 Task: Search one way flight ticket for 4 adults, 2 children, 2 infants in seat and 1 infant on lap in premium economy from Corpus Christi: Corpus Christi International Airport to Springfield: Abraham Lincoln Capital Airport on 5-2-2023. Choice of flights is Alaska. Number of bags: 1 carry on bag. Price is upto 25000. Outbound departure time preference is 11:30.
Action: Mouse moved to (303, 126)
Screenshot: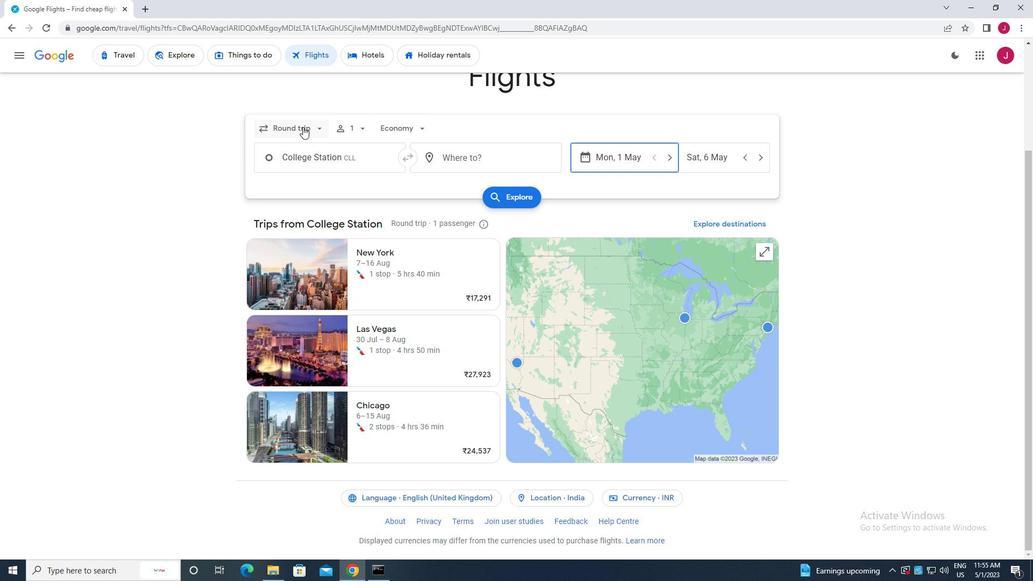 
Action: Mouse pressed left at (303, 126)
Screenshot: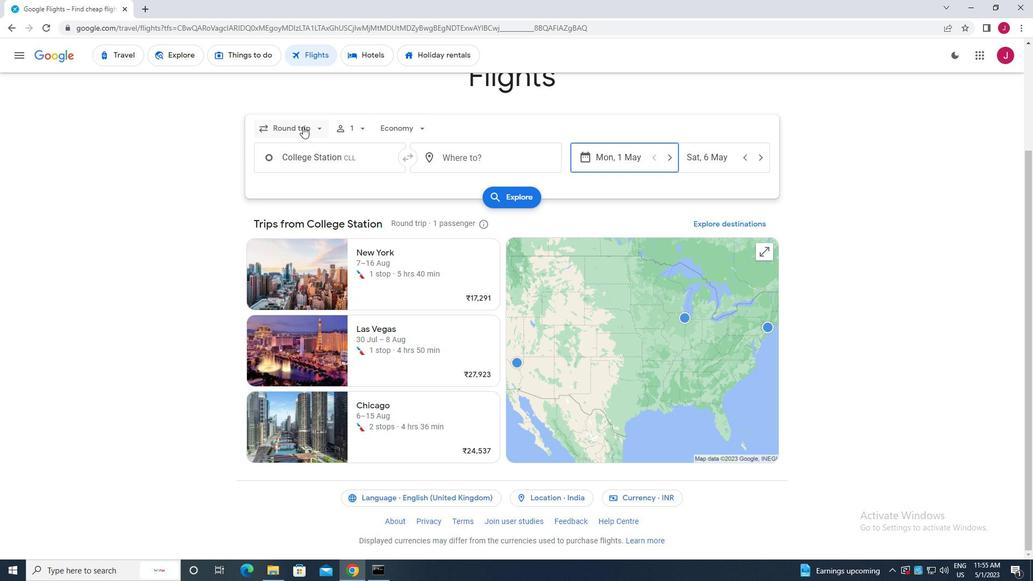 
Action: Mouse moved to (309, 183)
Screenshot: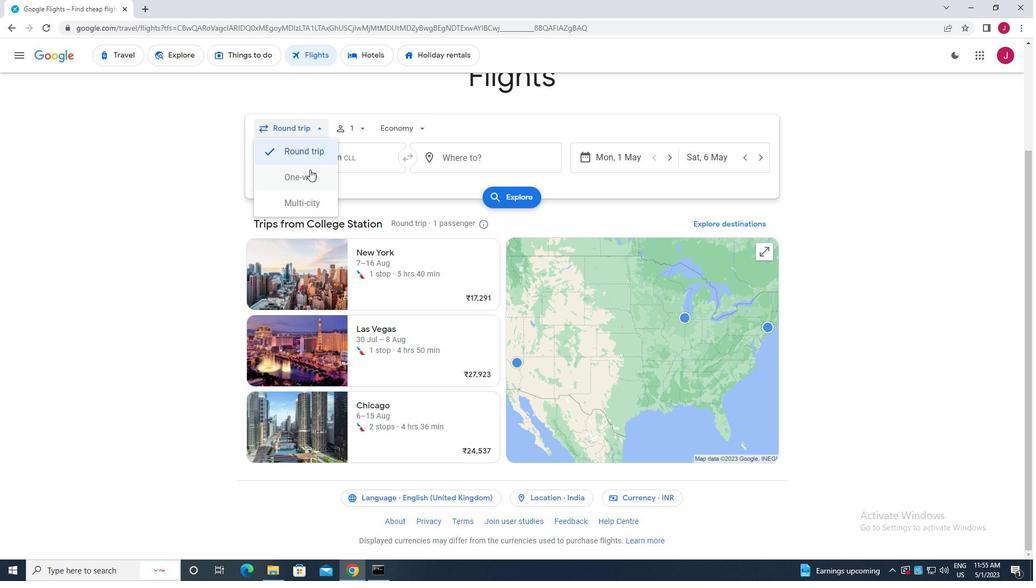 
Action: Mouse pressed left at (309, 183)
Screenshot: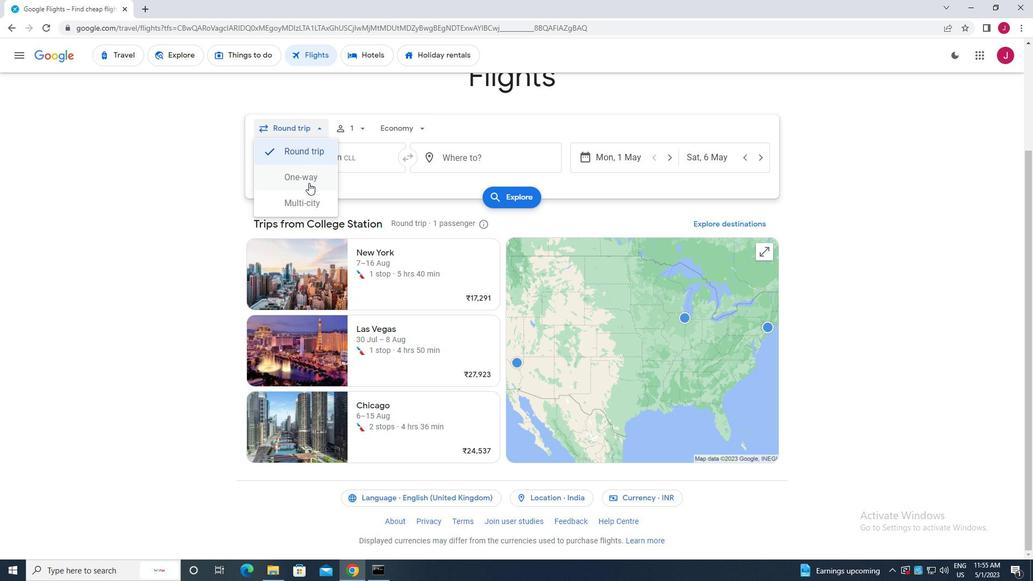 
Action: Mouse moved to (358, 129)
Screenshot: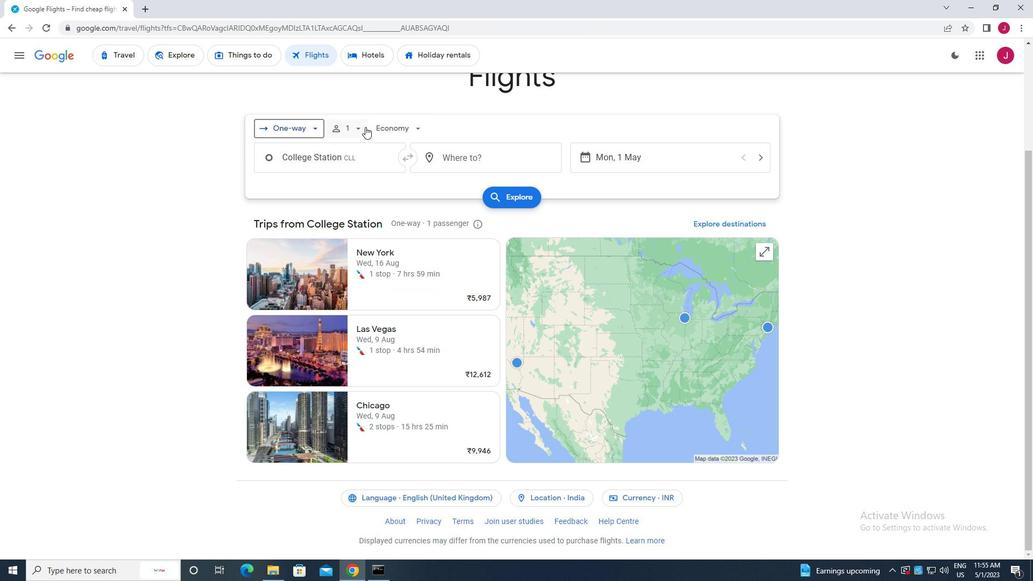 
Action: Mouse pressed left at (358, 129)
Screenshot: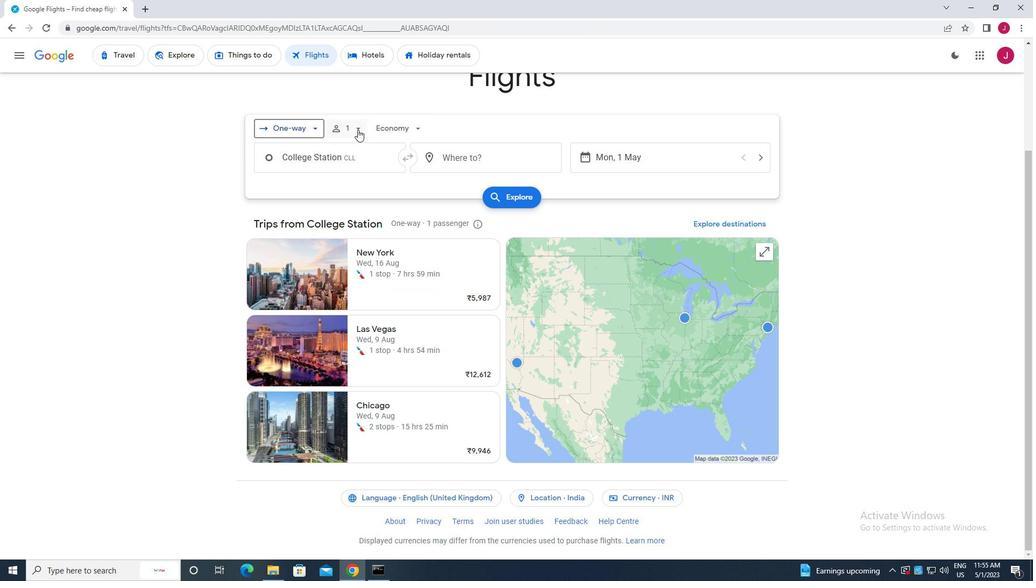 
Action: Mouse moved to (438, 156)
Screenshot: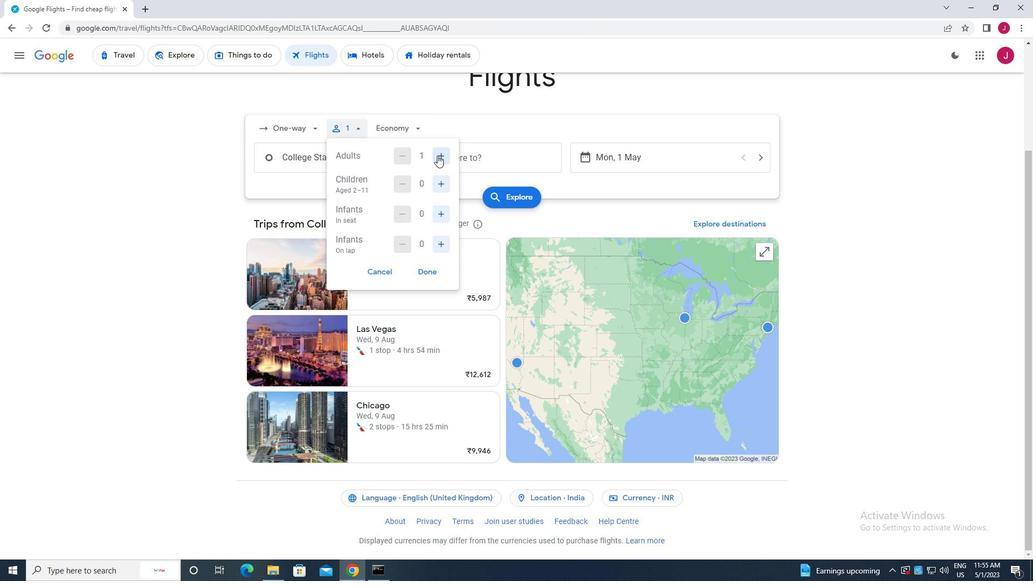
Action: Mouse pressed left at (438, 156)
Screenshot: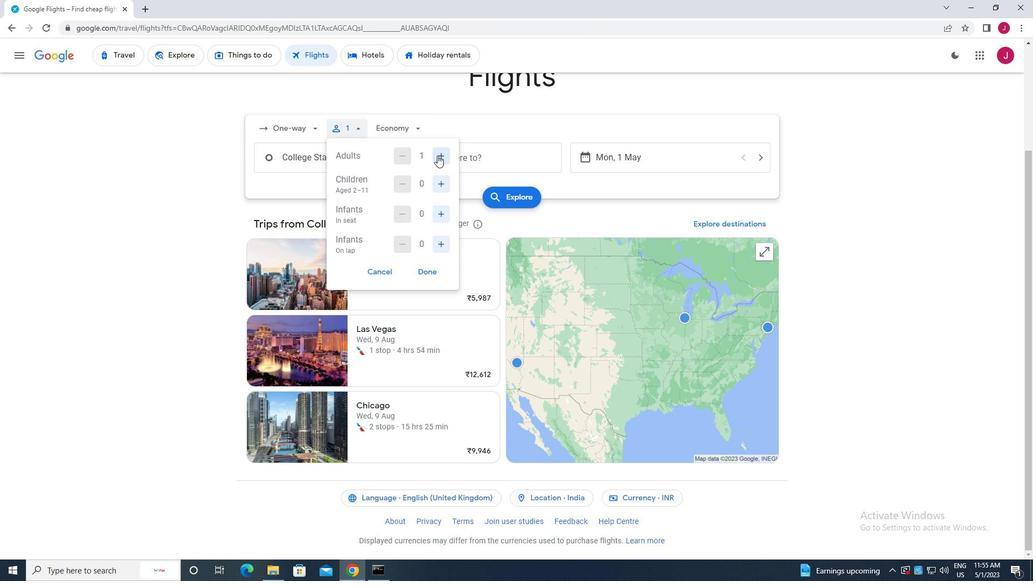 
Action: Mouse pressed left at (438, 156)
Screenshot: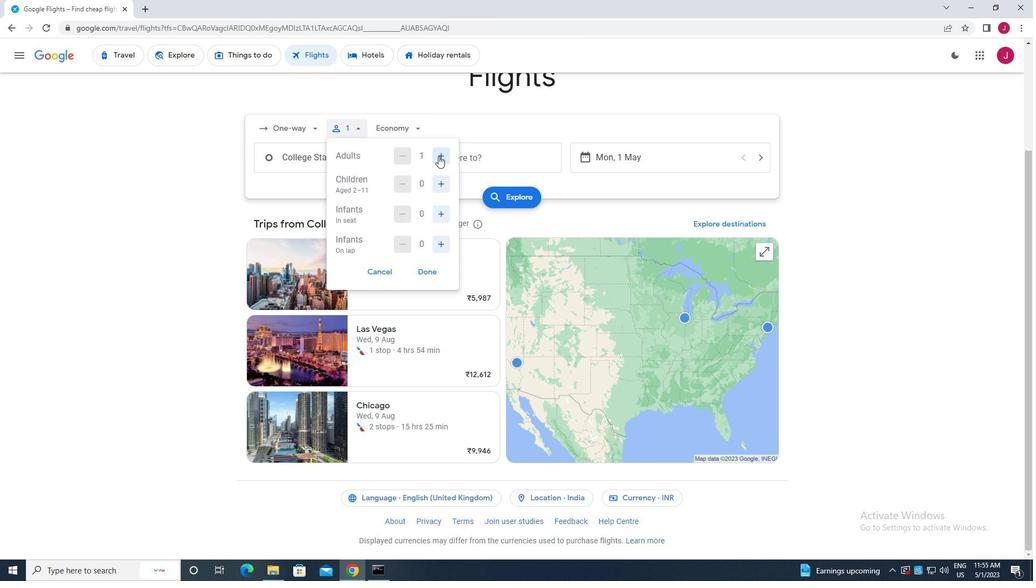 
Action: Mouse pressed left at (438, 156)
Screenshot: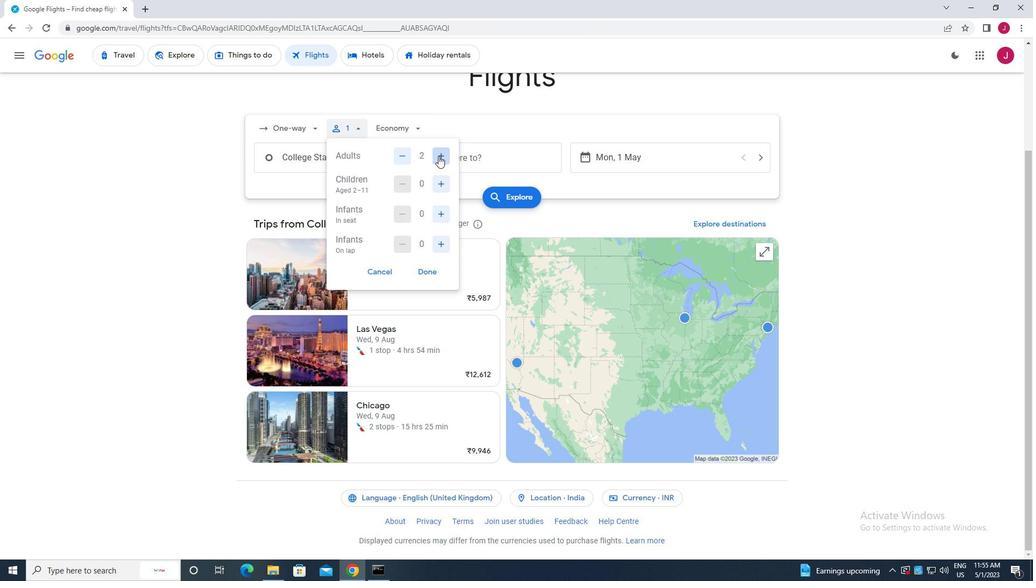 
Action: Mouse pressed left at (438, 156)
Screenshot: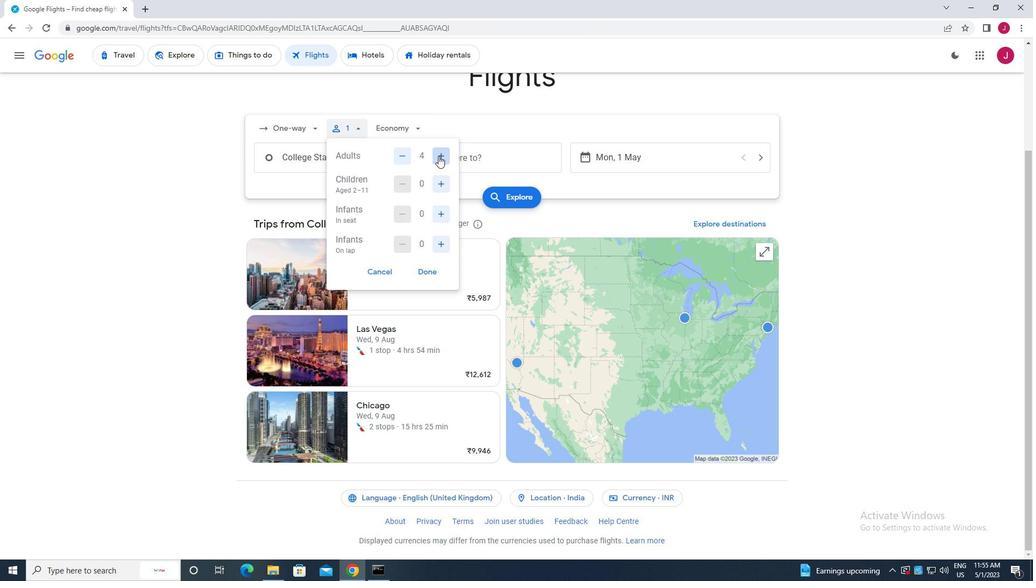 
Action: Mouse moved to (403, 155)
Screenshot: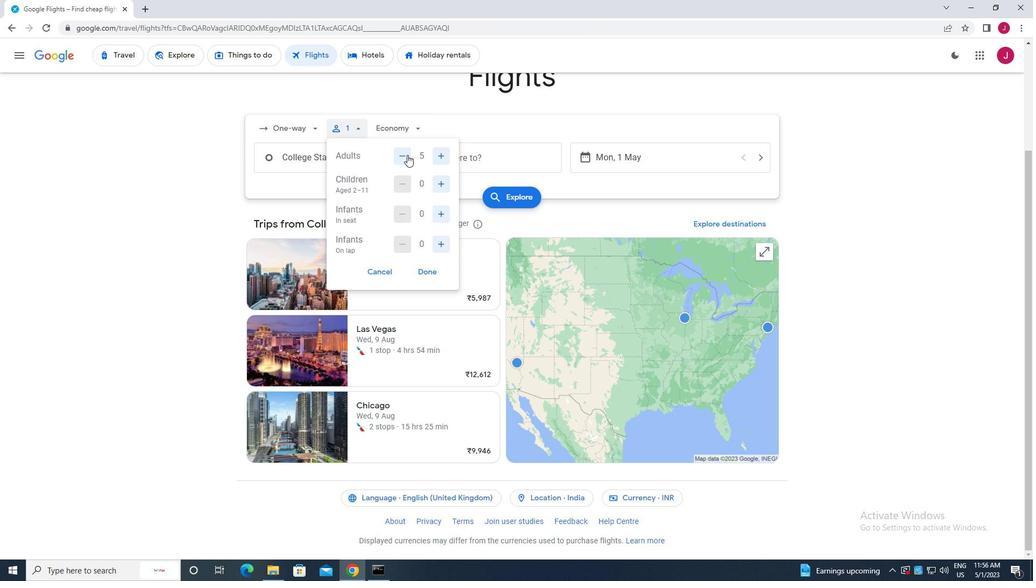 
Action: Mouse pressed left at (403, 155)
Screenshot: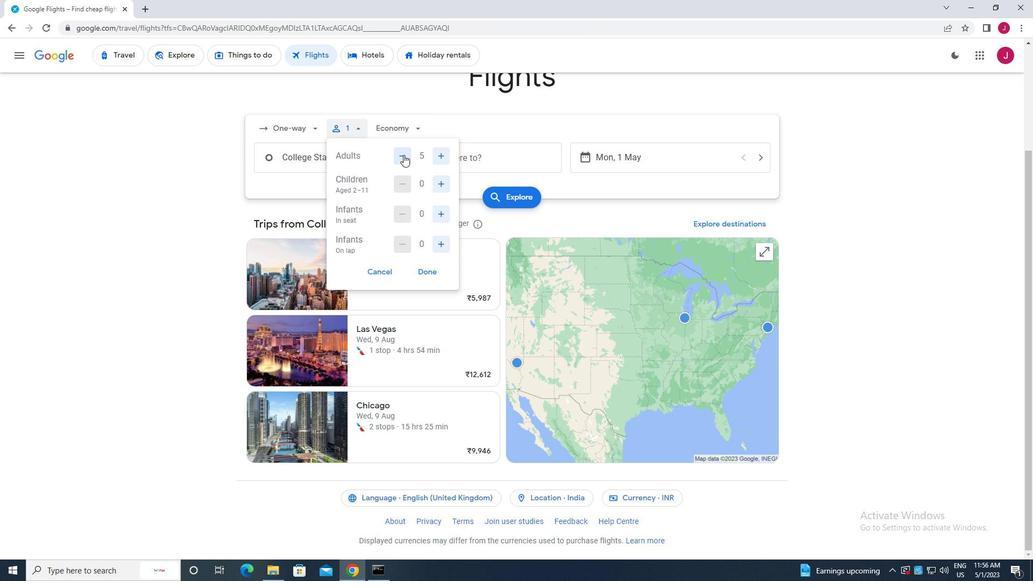 
Action: Mouse moved to (442, 186)
Screenshot: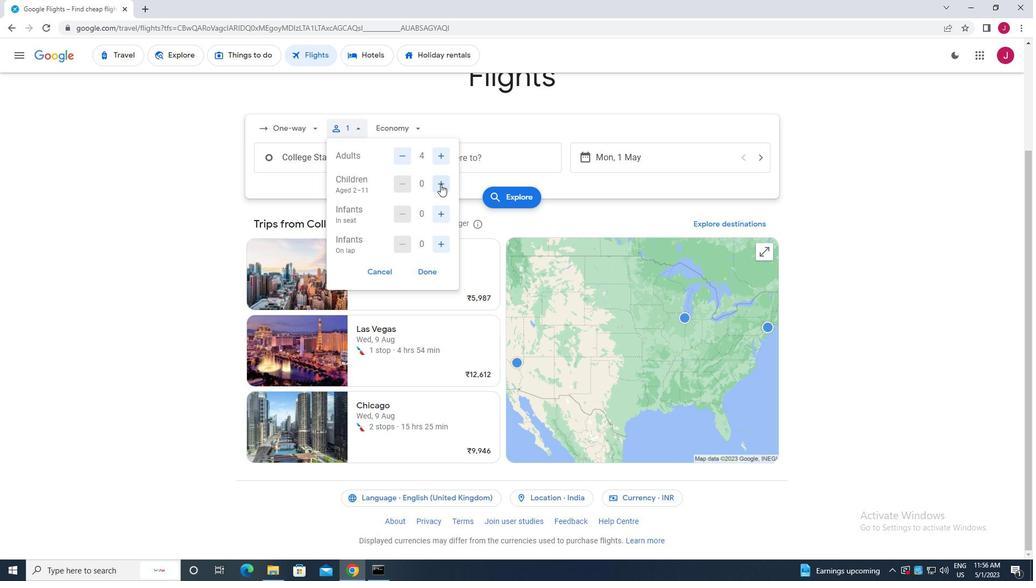 
Action: Mouse pressed left at (442, 186)
Screenshot: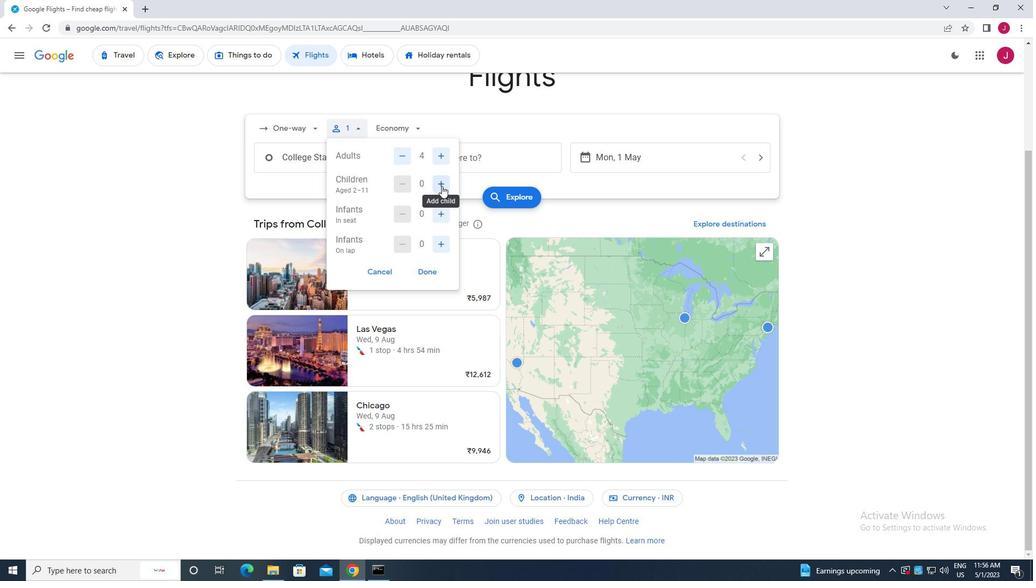 
Action: Mouse pressed left at (442, 186)
Screenshot: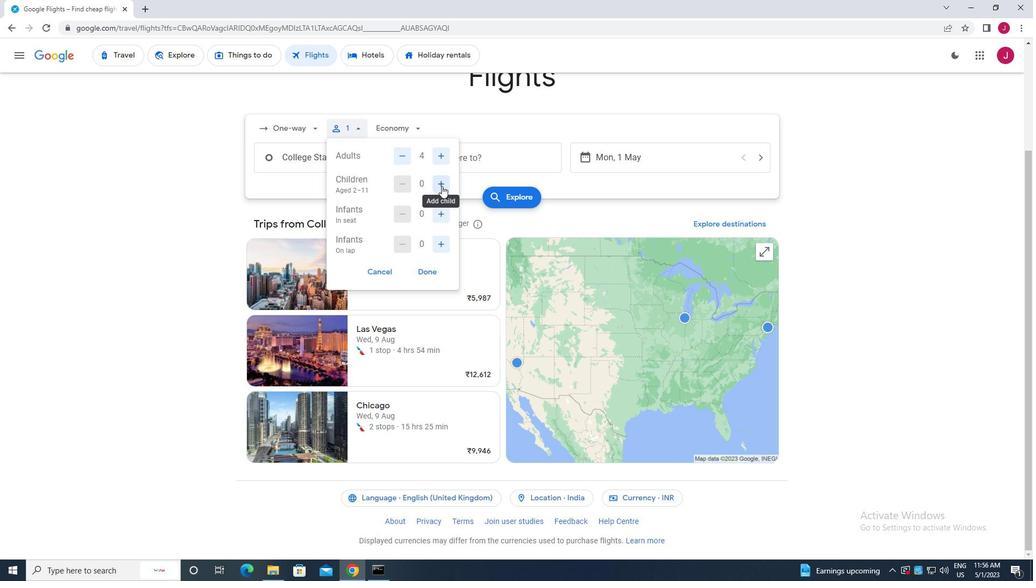 
Action: Mouse moved to (442, 213)
Screenshot: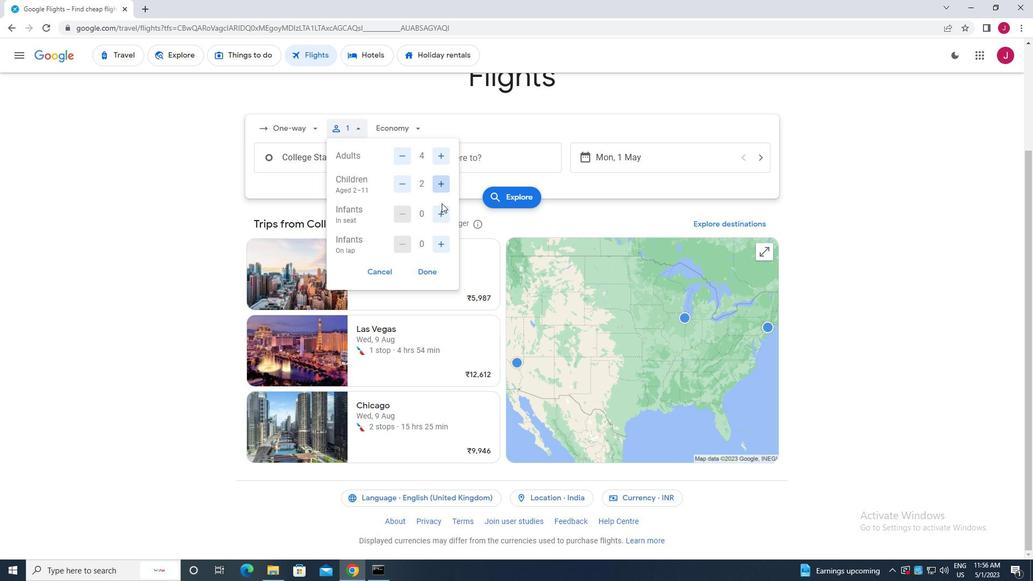
Action: Mouse pressed left at (442, 213)
Screenshot: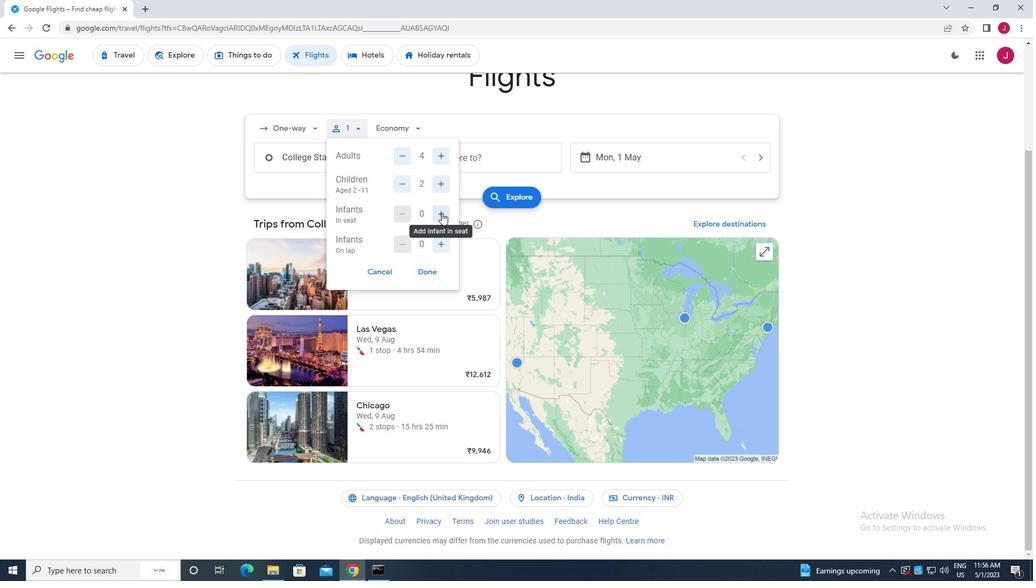 
Action: Mouse pressed left at (442, 213)
Screenshot: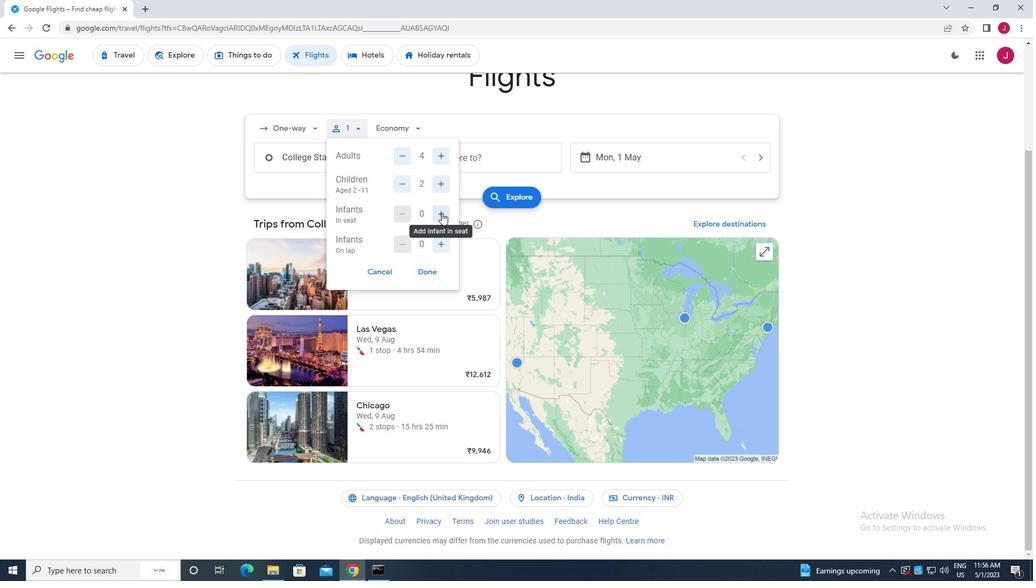
Action: Mouse moved to (440, 243)
Screenshot: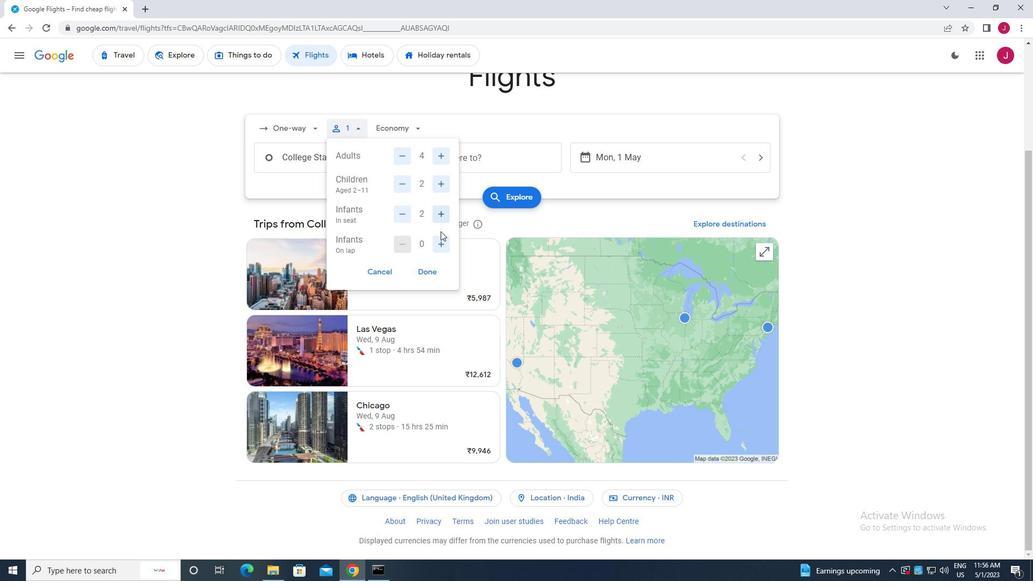 
Action: Mouse pressed left at (440, 243)
Screenshot: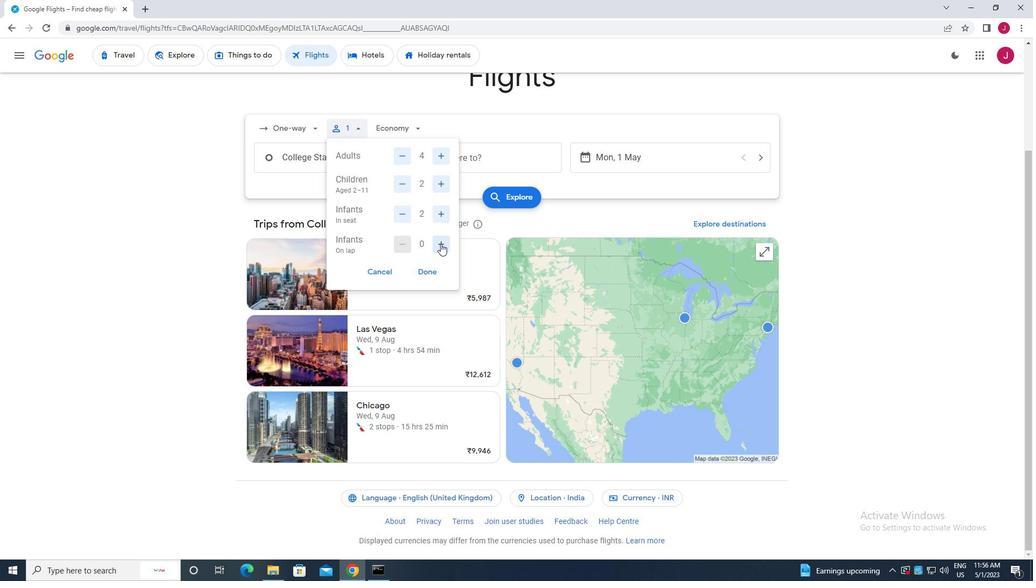 
Action: Mouse moved to (431, 273)
Screenshot: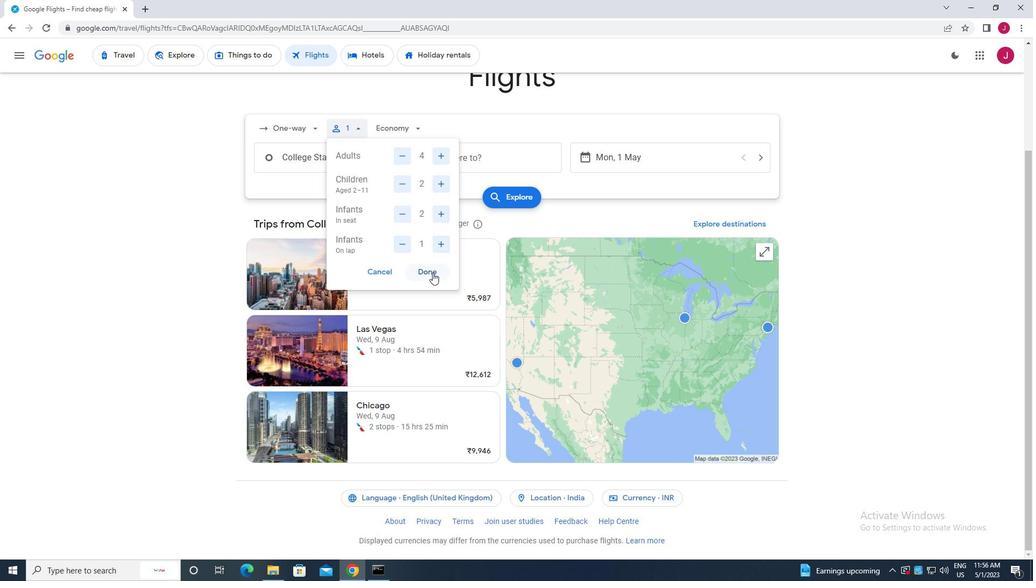 
Action: Mouse pressed left at (431, 273)
Screenshot: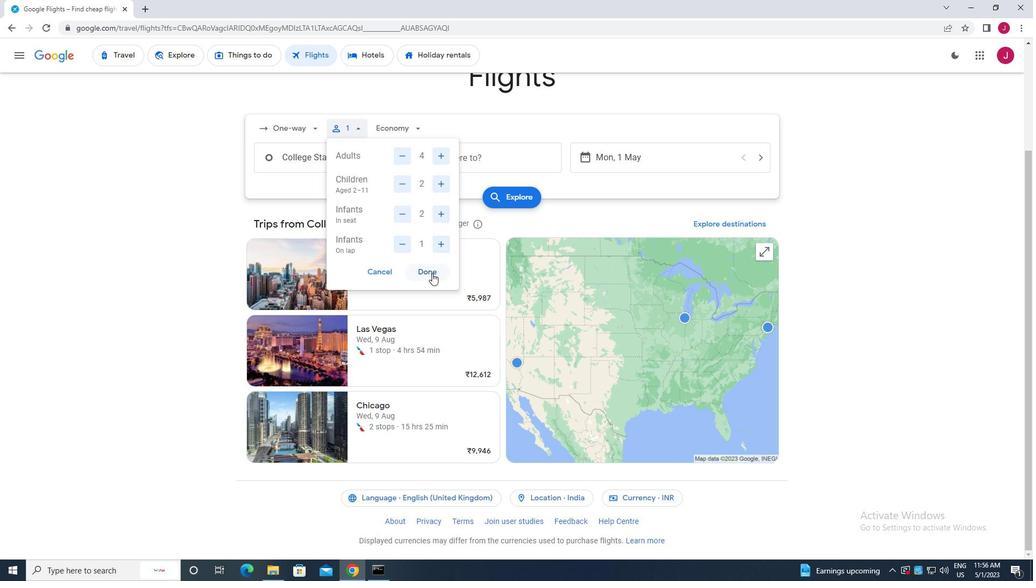 
Action: Mouse moved to (404, 134)
Screenshot: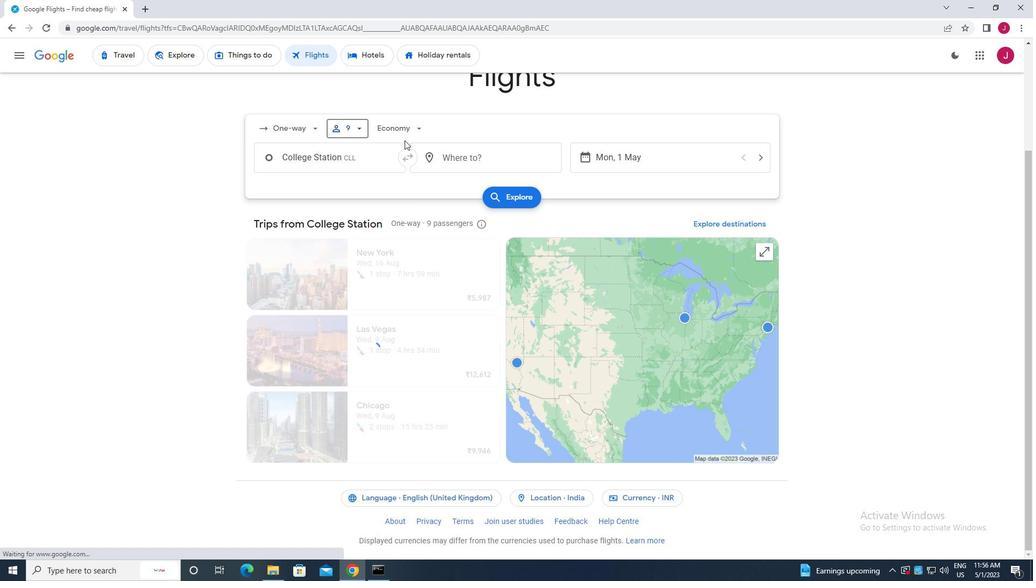 
Action: Mouse pressed left at (404, 134)
Screenshot: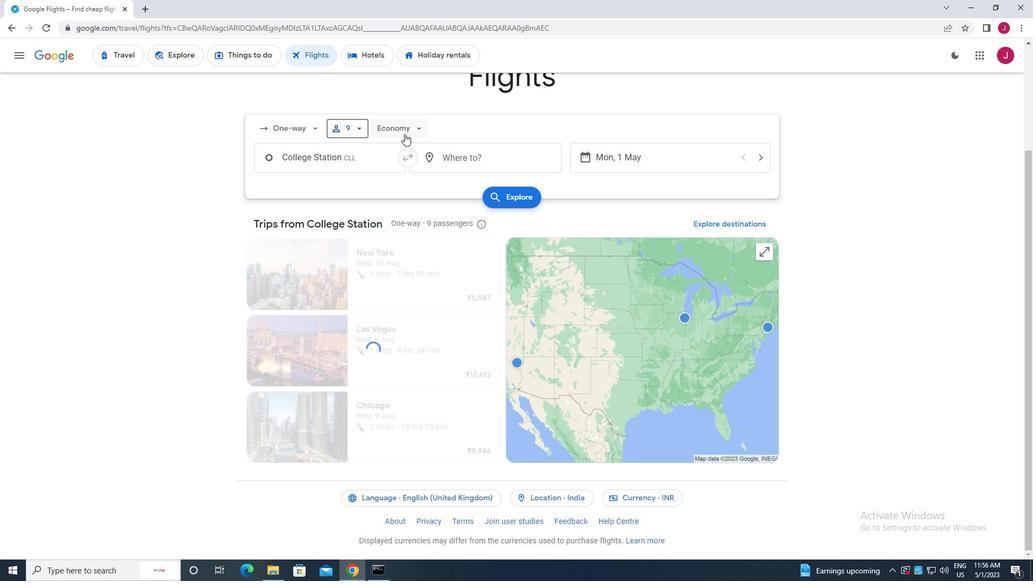 
Action: Mouse moved to (412, 176)
Screenshot: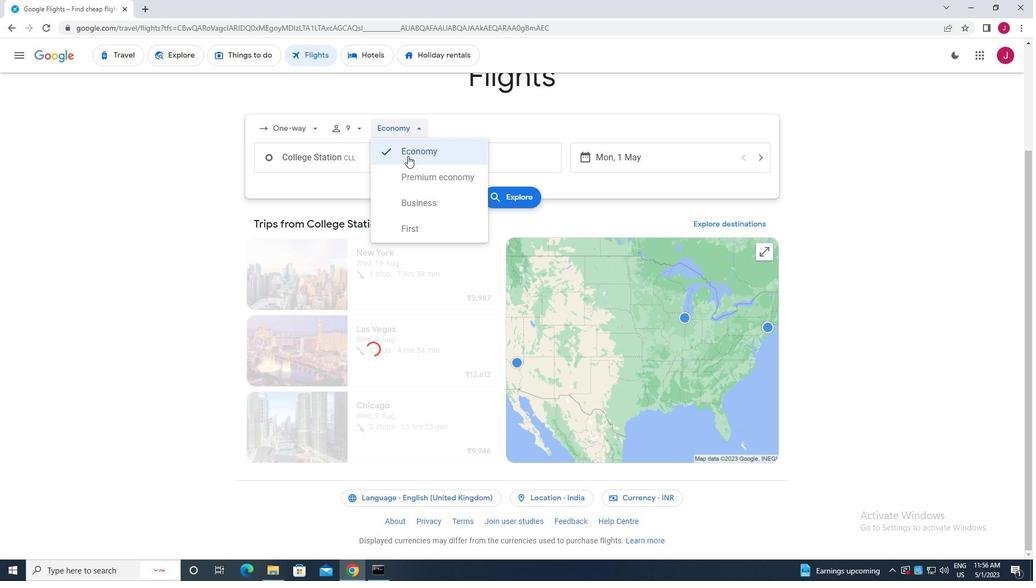 
Action: Mouse pressed left at (412, 176)
Screenshot: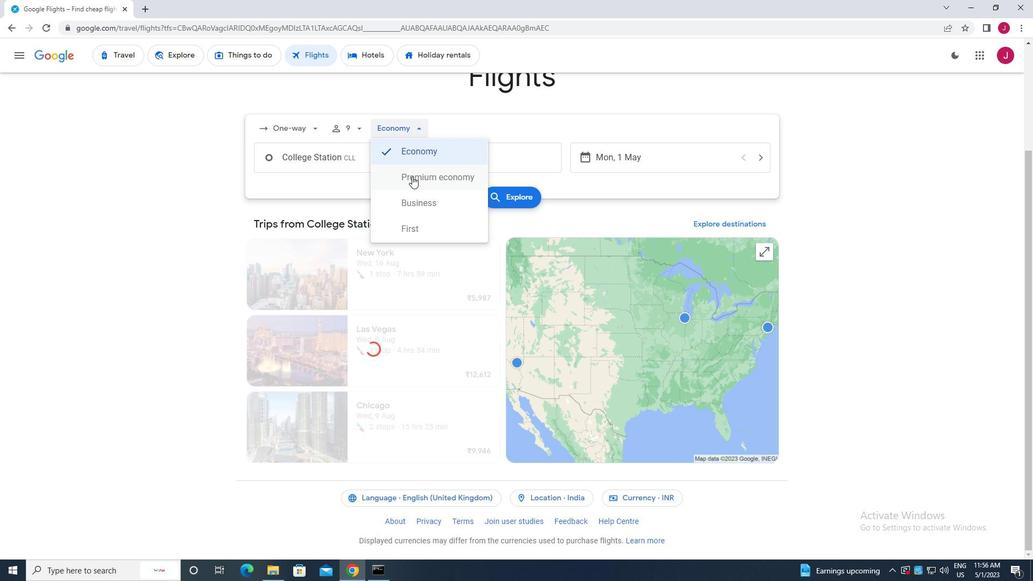 
Action: Mouse moved to (370, 165)
Screenshot: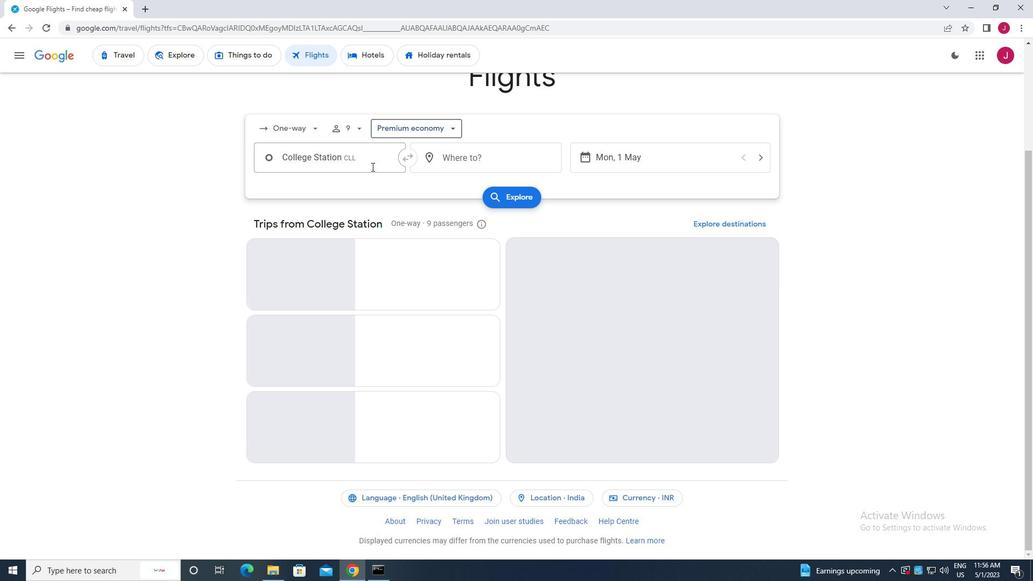
Action: Mouse pressed left at (370, 165)
Screenshot: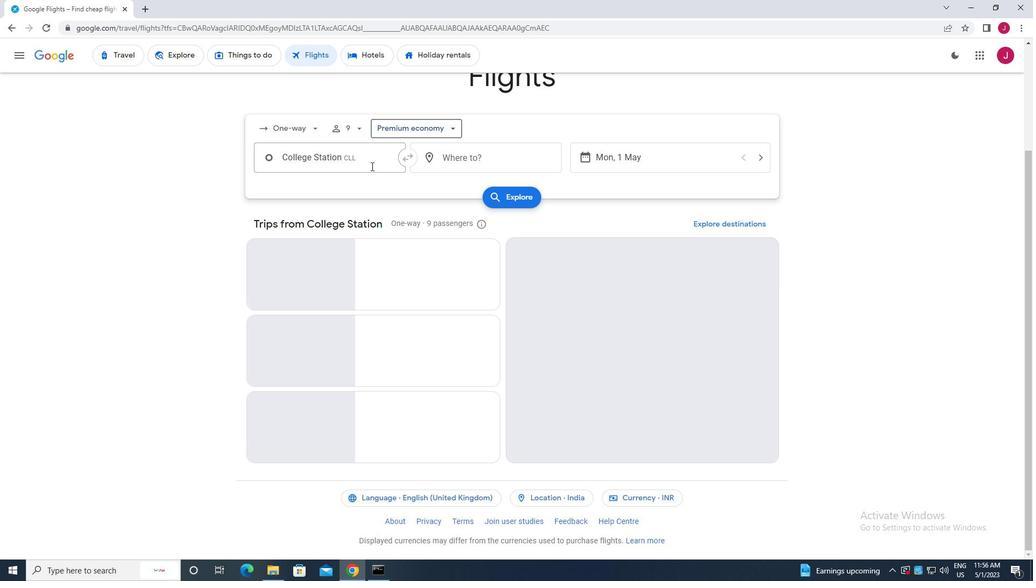 
Action: Mouse moved to (372, 165)
Screenshot: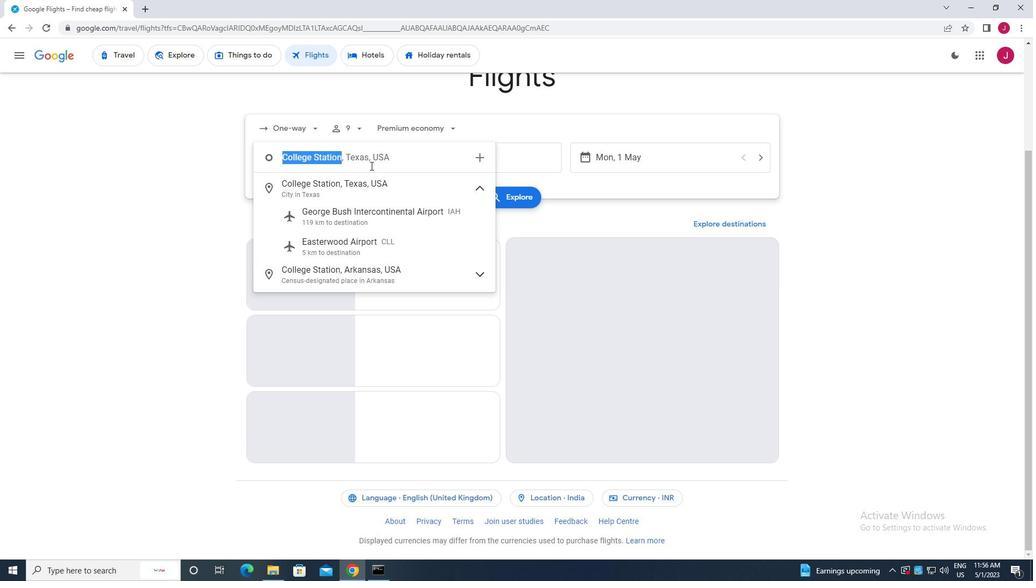 
Action: Key pressed corpus
Screenshot: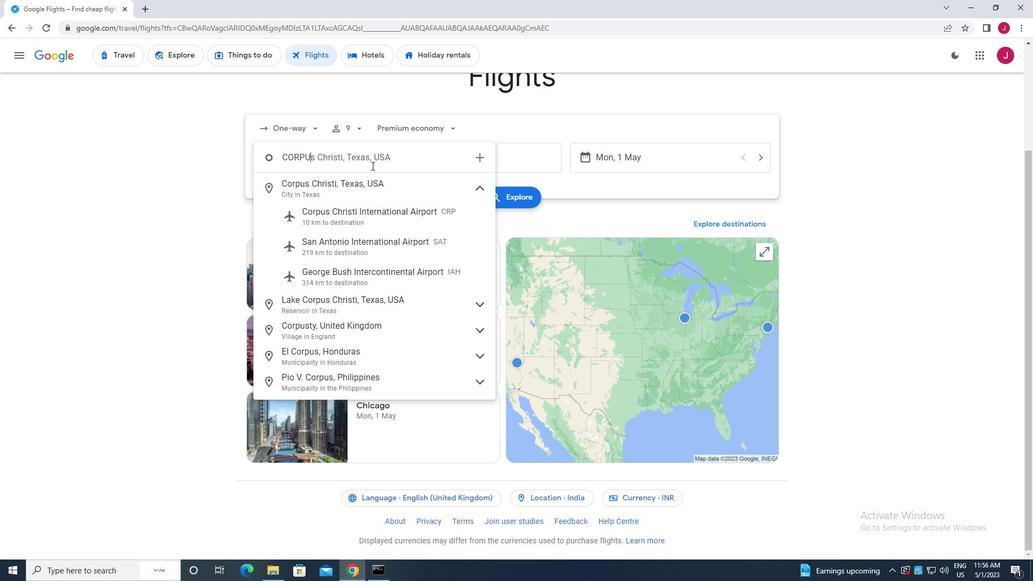 
Action: Mouse moved to (366, 213)
Screenshot: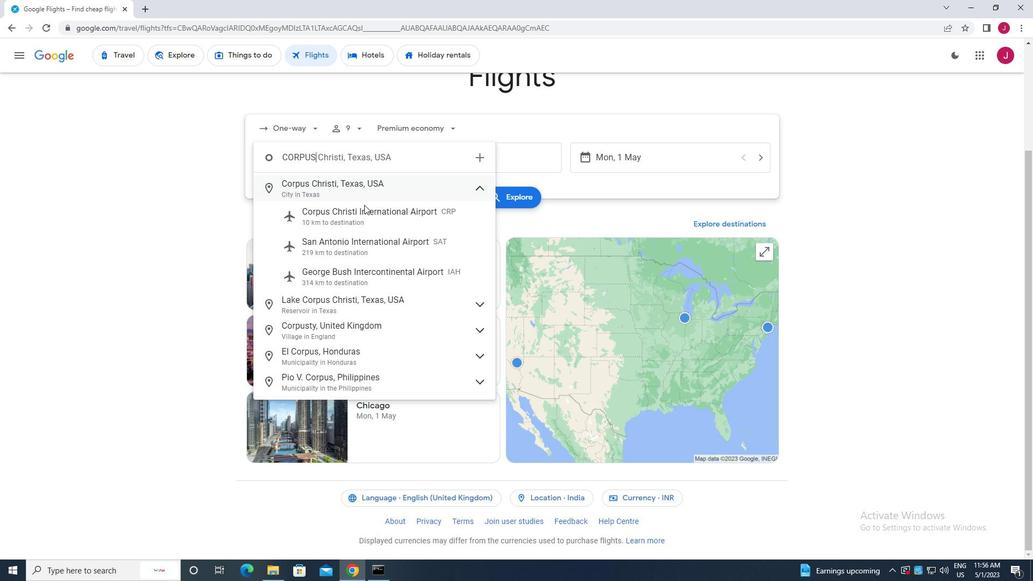 
Action: Mouse pressed left at (366, 213)
Screenshot: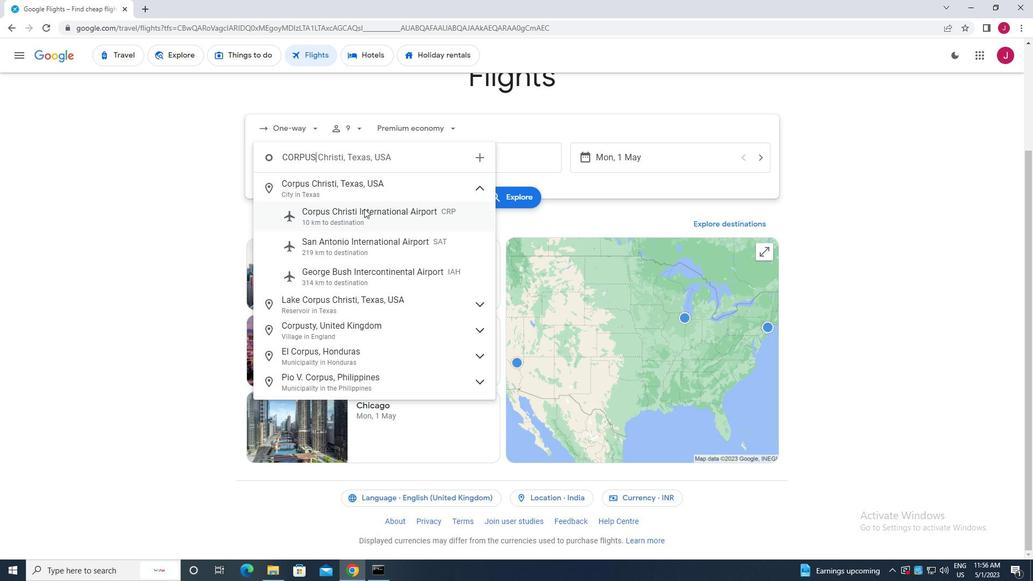 
Action: Mouse moved to (505, 158)
Screenshot: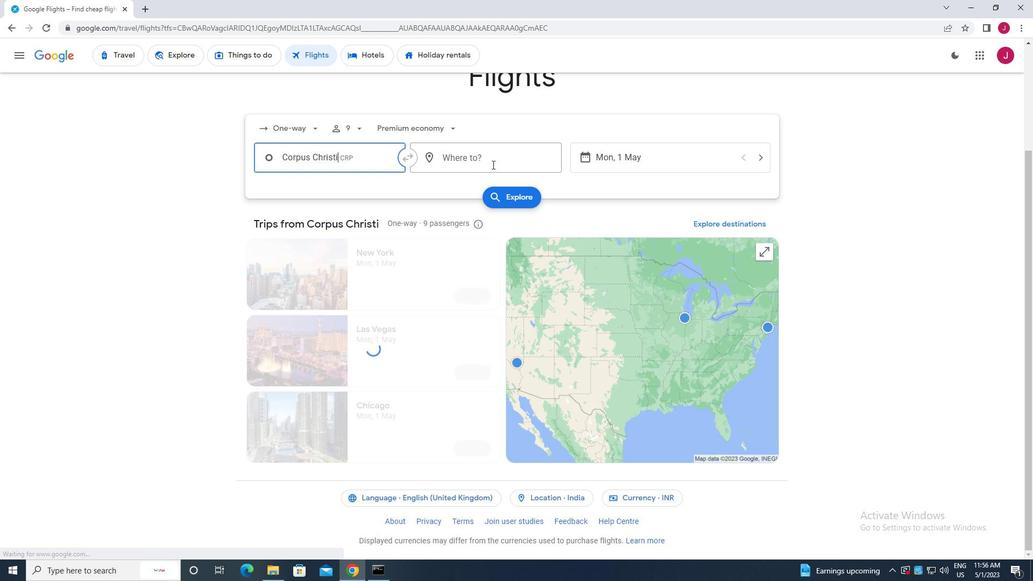 
Action: Mouse pressed left at (505, 158)
Screenshot: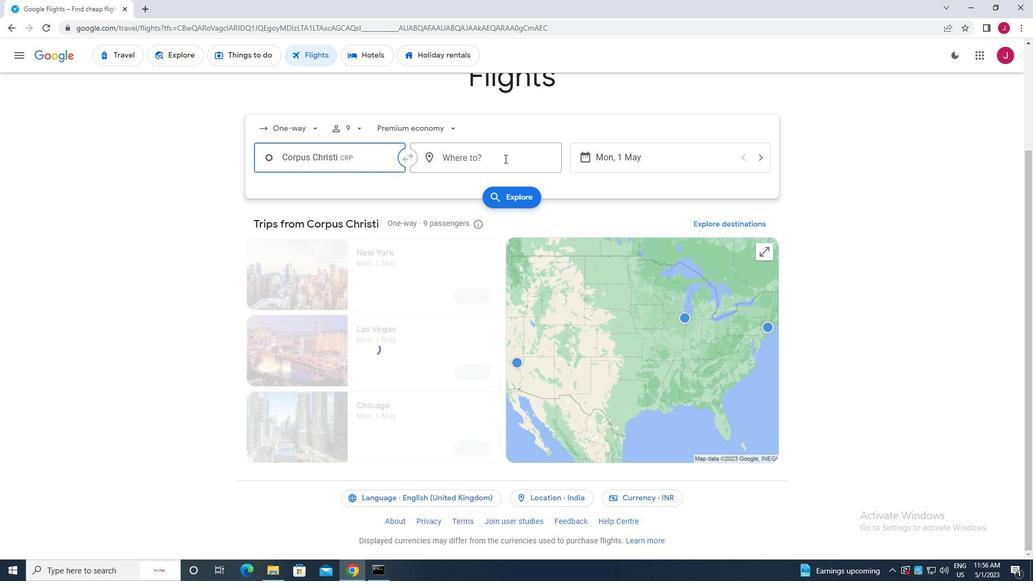 
Action: Mouse moved to (505, 158)
Screenshot: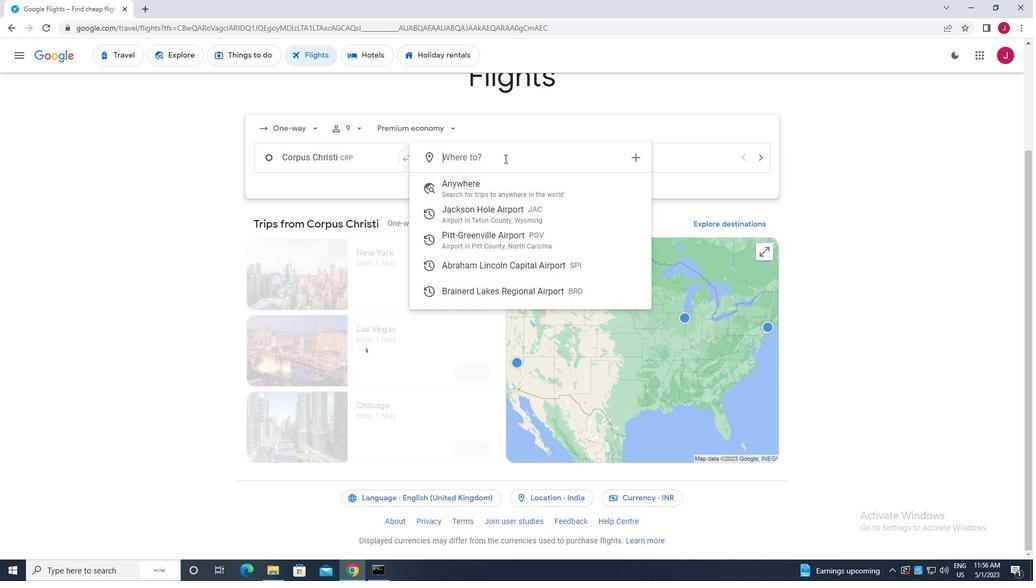 
Action: Key pressed springf
Screenshot: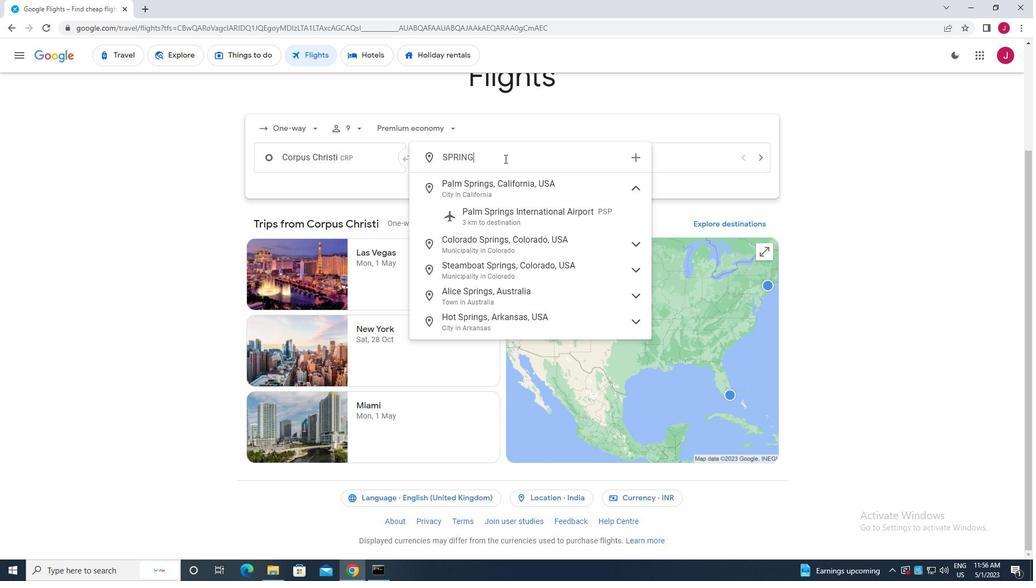 
Action: Mouse moved to (542, 244)
Screenshot: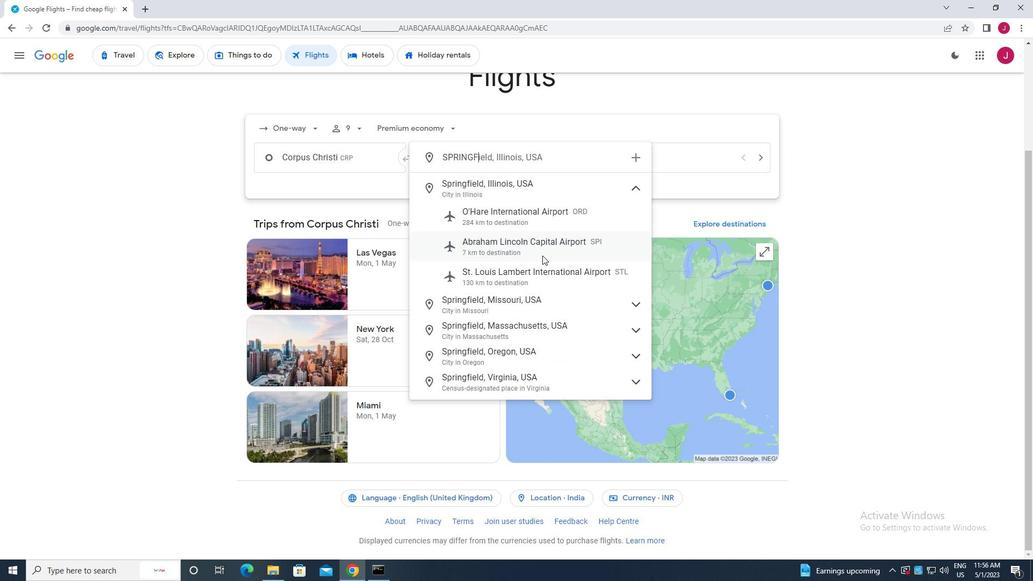 
Action: Mouse pressed left at (542, 244)
Screenshot: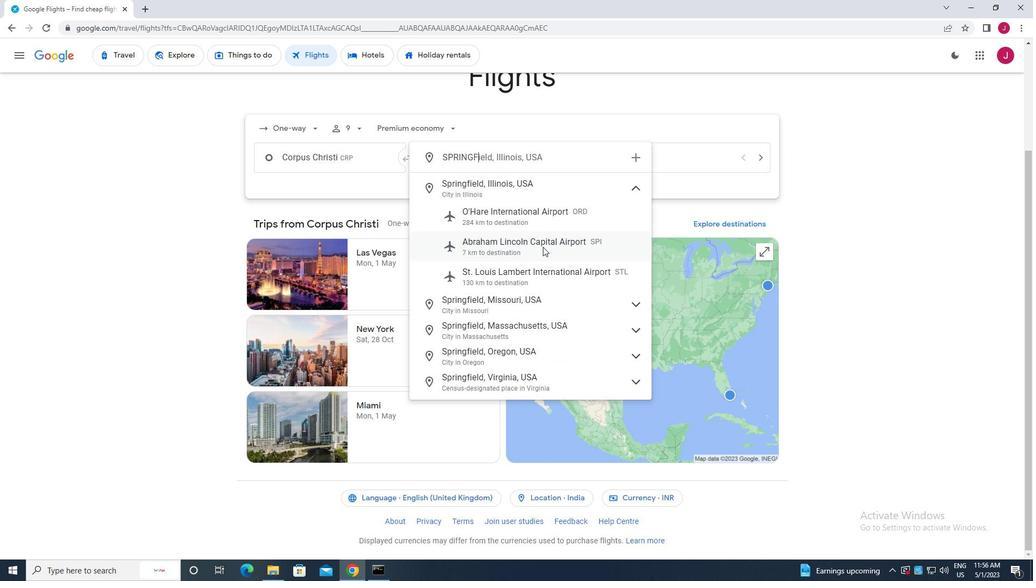 
Action: Mouse moved to (605, 158)
Screenshot: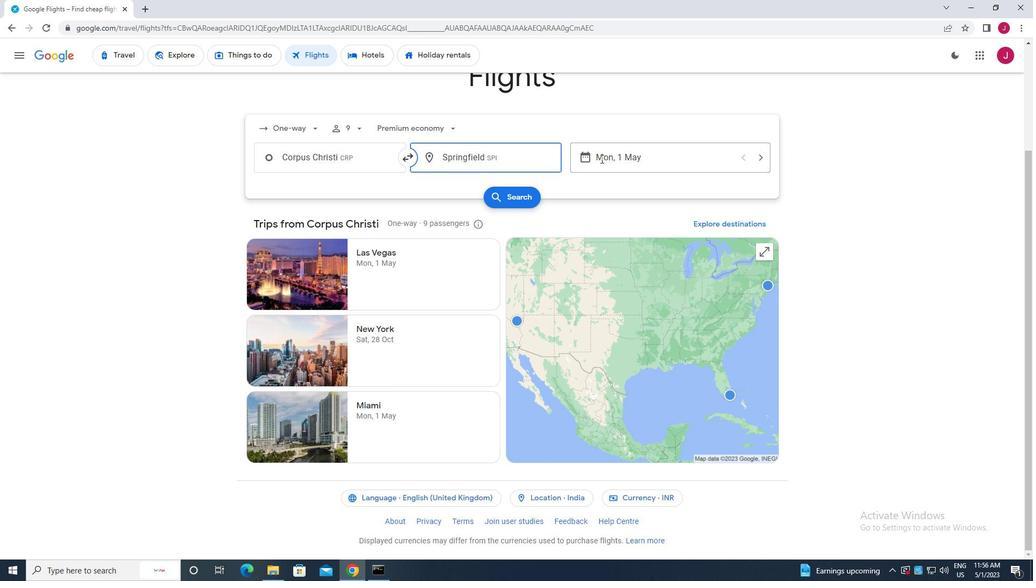 
Action: Mouse pressed left at (605, 158)
Screenshot: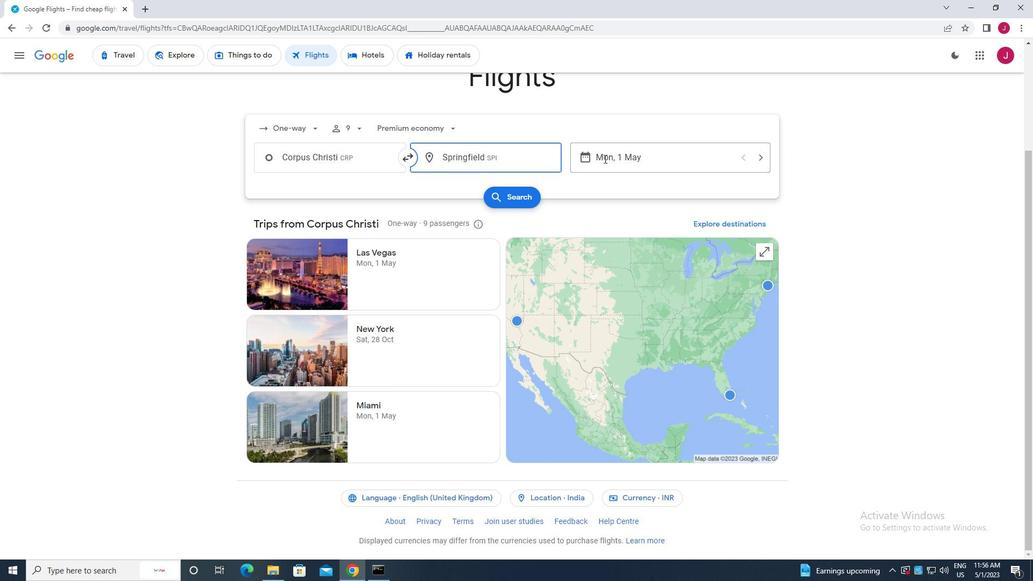 
Action: Mouse moved to (442, 246)
Screenshot: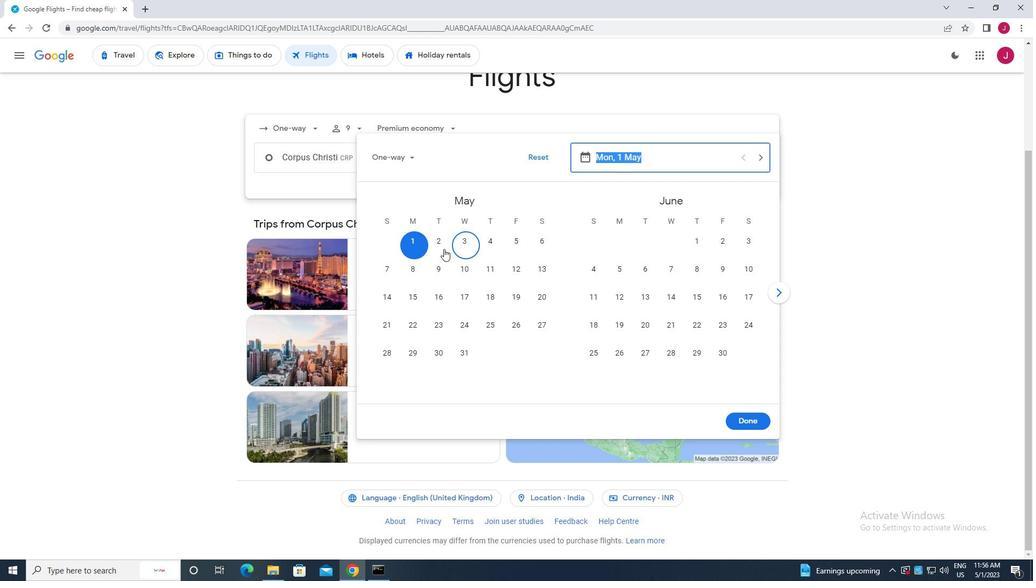 
Action: Mouse pressed left at (442, 246)
Screenshot: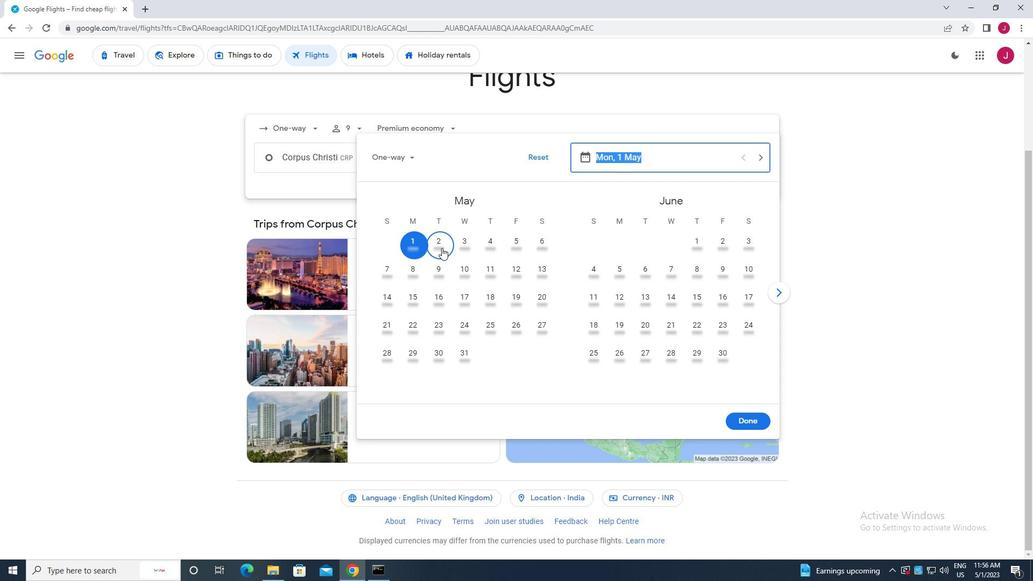 
Action: Mouse moved to (747, 421)
Screenshot: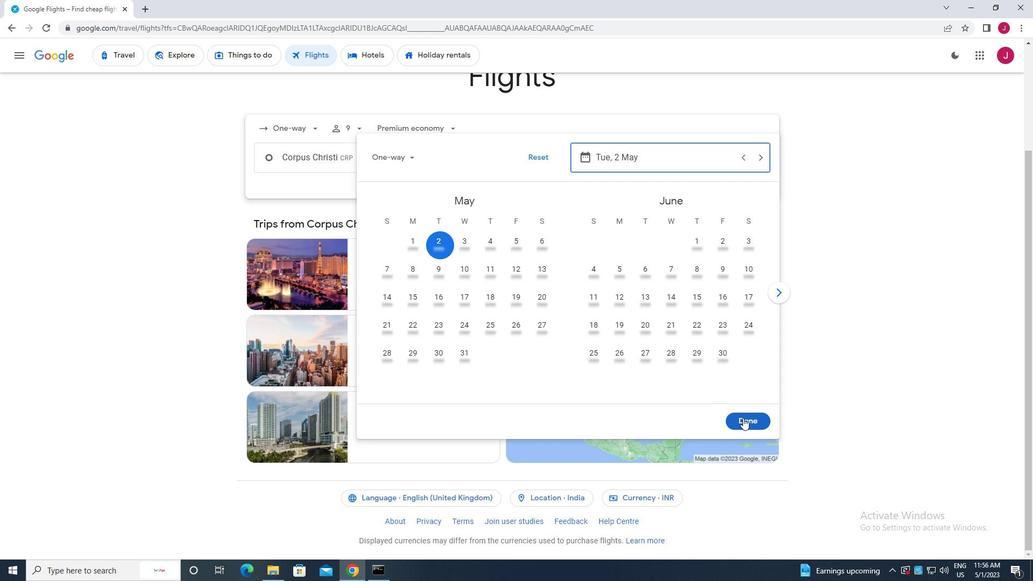 
Action: Mouse pressed left at (747, 421)
Screenshot: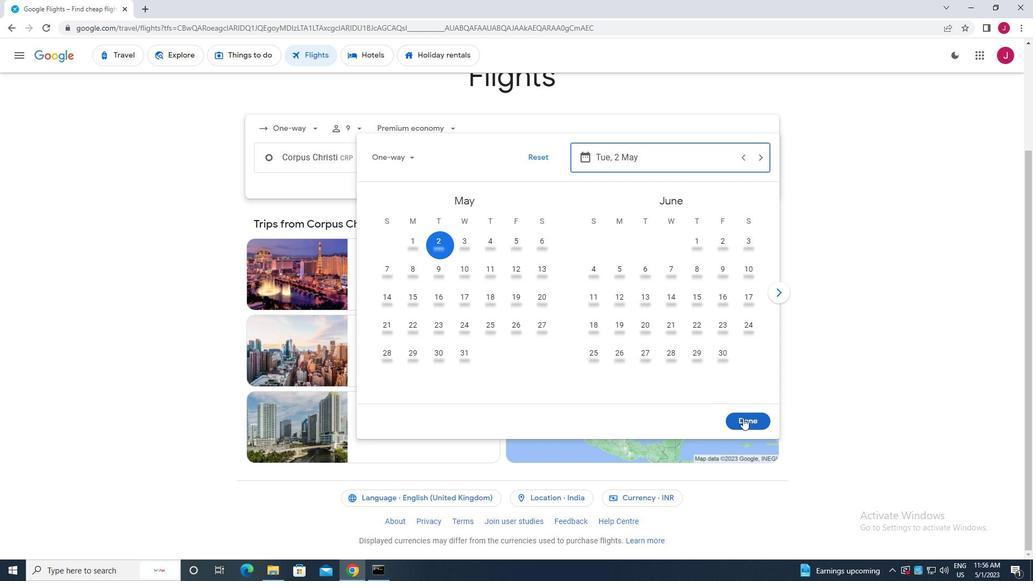 
Action: Mouse moved to (516, 199)
Screenshot: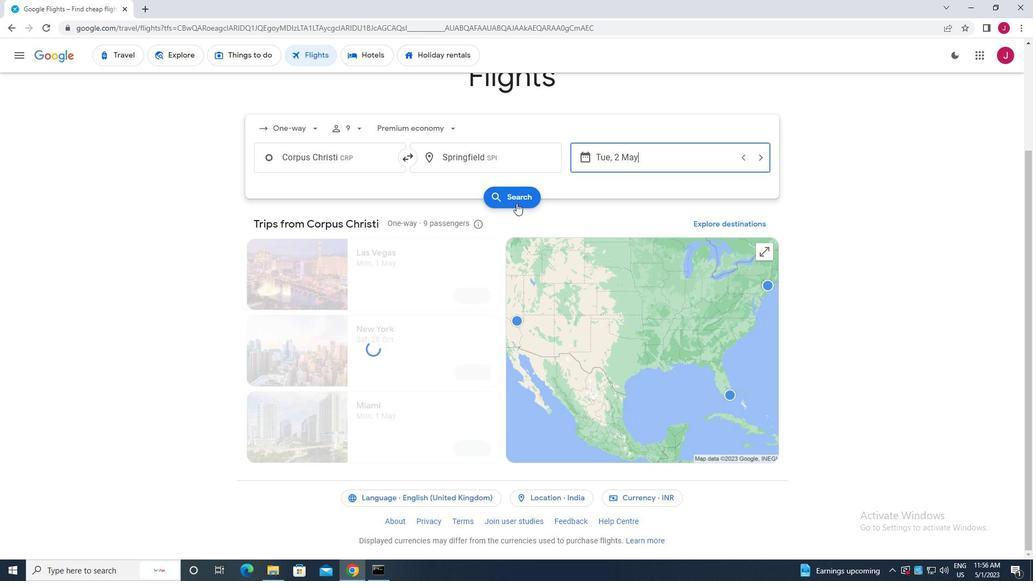 
Action: Mouse pressed left at (516, 199)
Screenshot: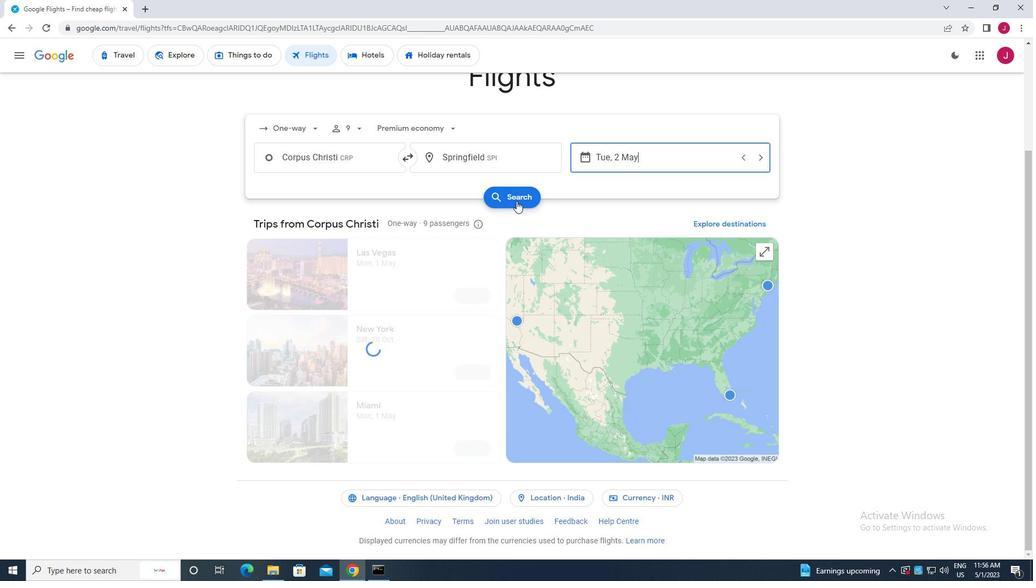 
Action: Mouse moved to (280, 151)
Screenshot: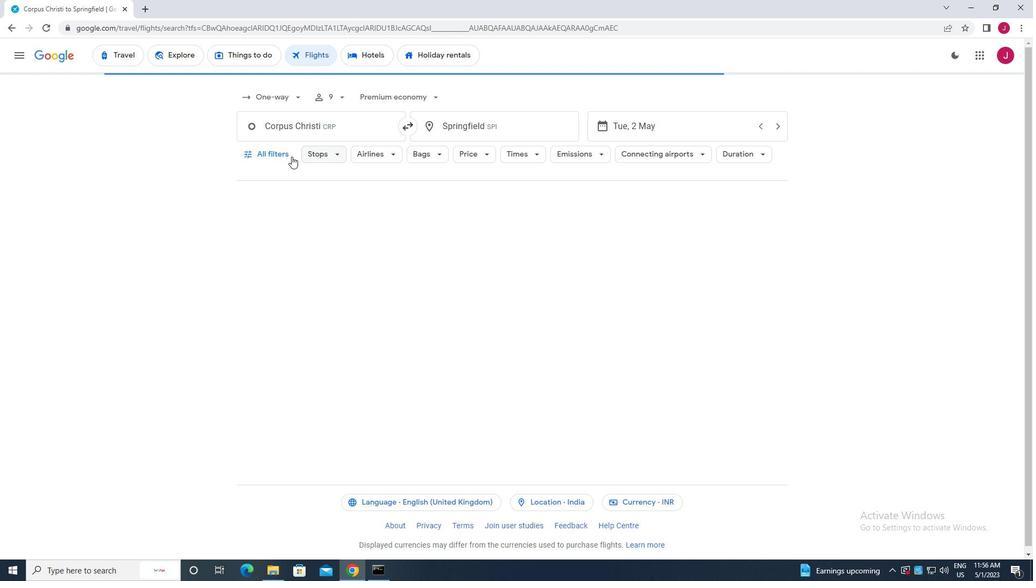 
Action: Mouse pressed left at (280, 151)
Screenshot: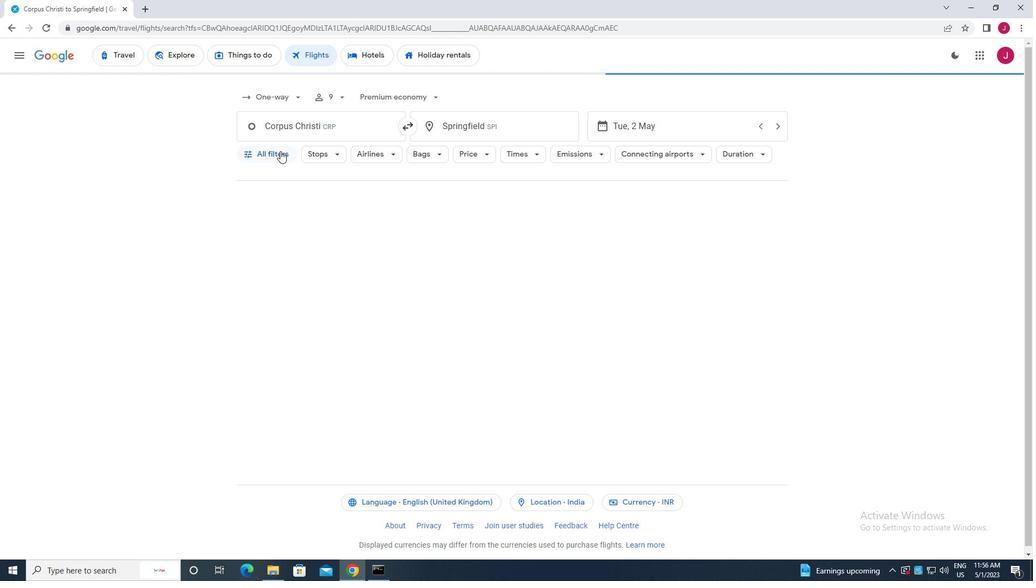 
Action: Mouse moved to (320, 242)
Screenshot: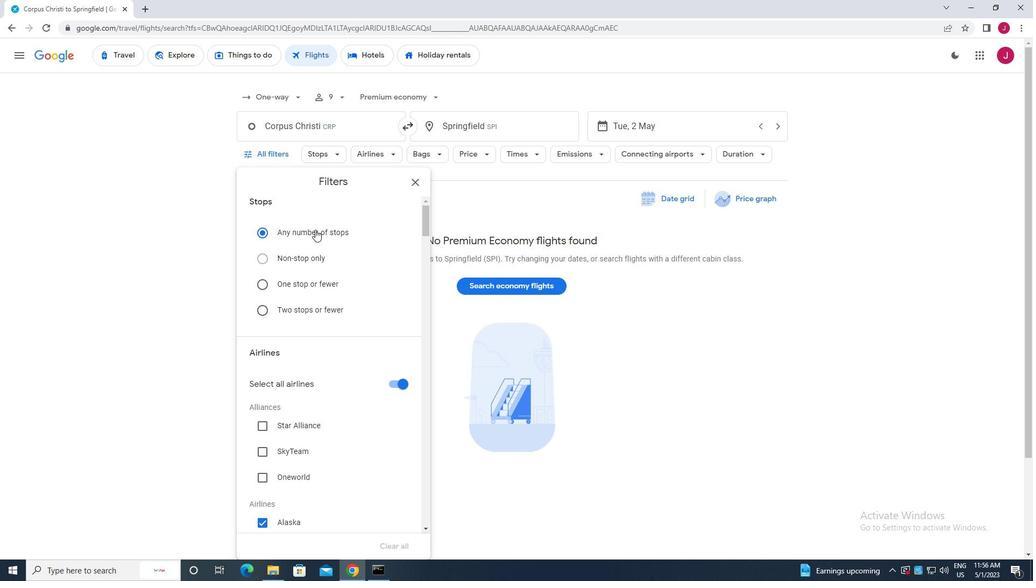 
Action: Mouse scrolled (320, 241) with delta (0, 0)
Screenshot: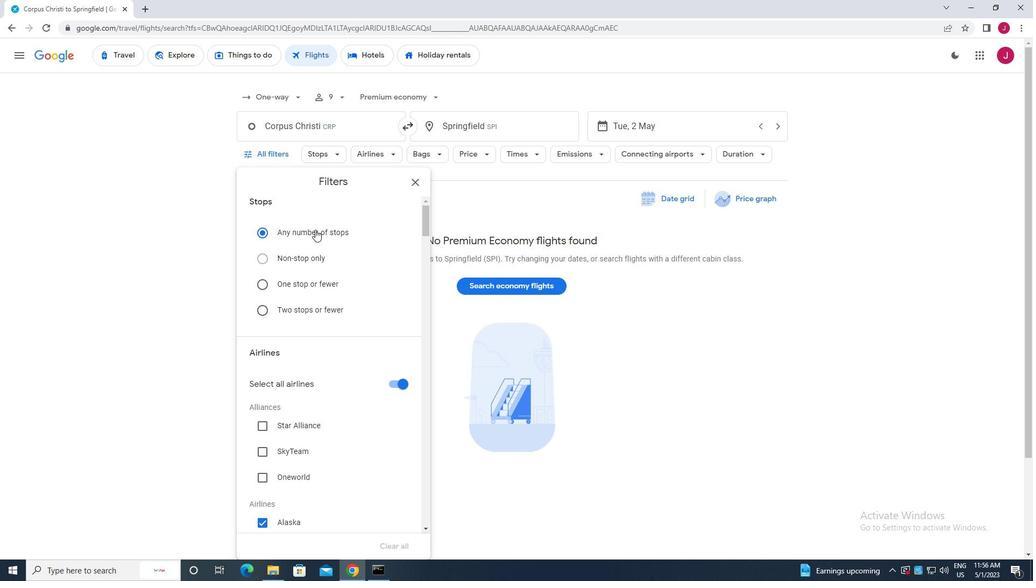 
Action: Mouse moved to (321, 242)
Screenshot: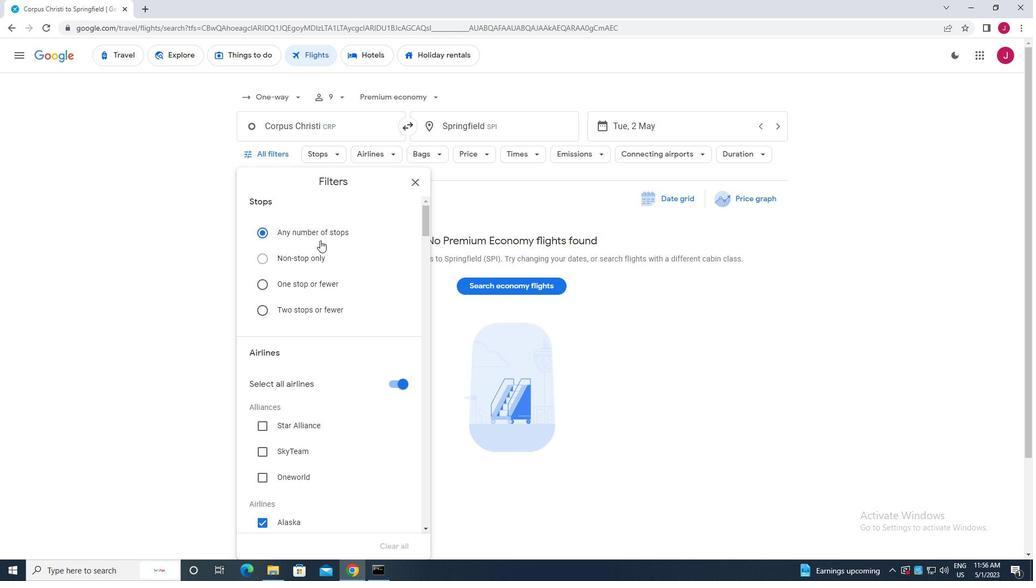 
Action: Mouse scrolled (321, 242) with delta (0, 0)
Screenshot: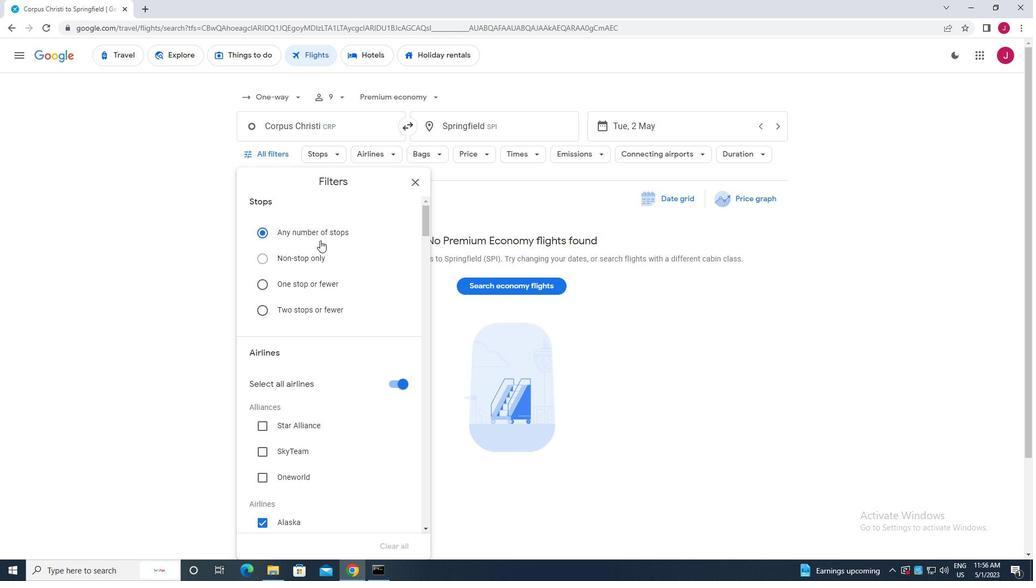 
Action: Mouse scrolled (321, 242) with delta (0, 0)
Screenshot: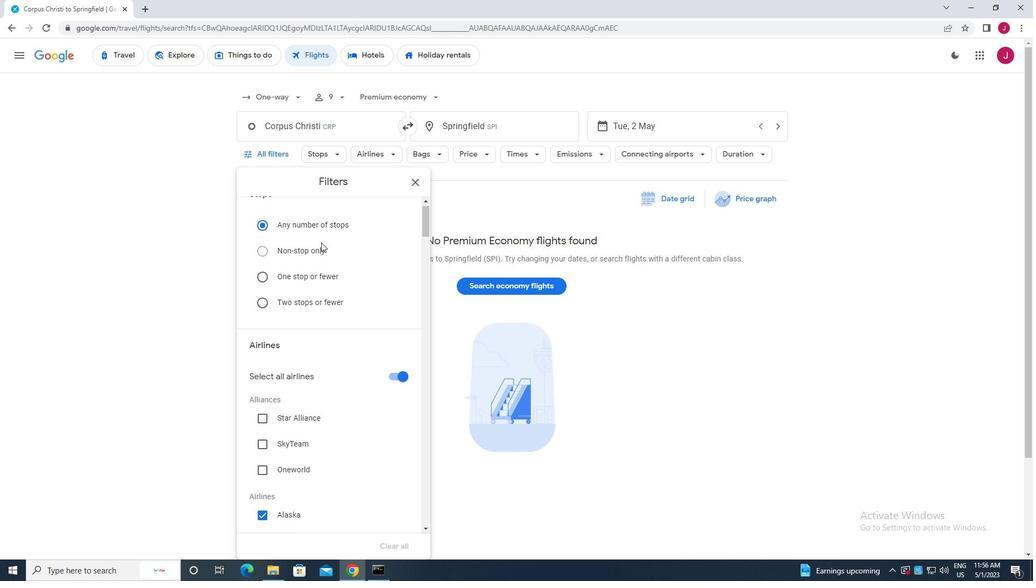 
Action: Mouse moved to (393, 223)
Screenshot: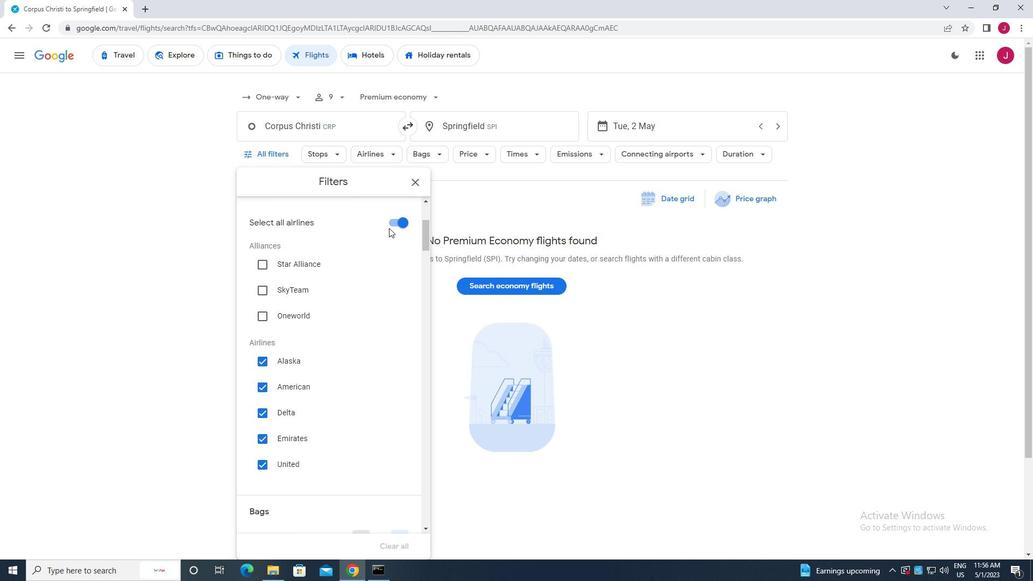 
Action: Mouse pressed left at (393, 223)
Screenshot: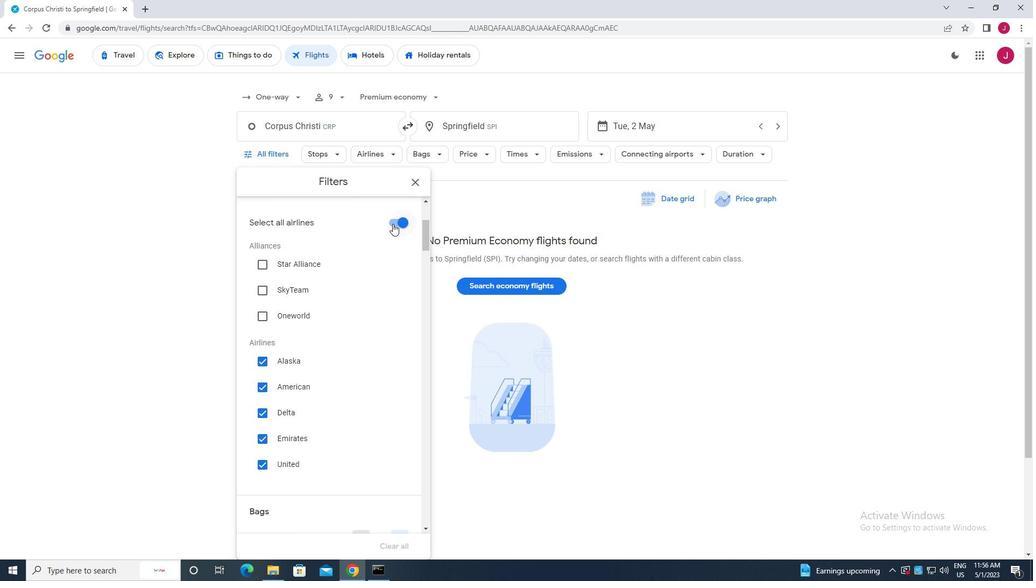 
Action: Mouse moved to (263, 361)
Screenshot: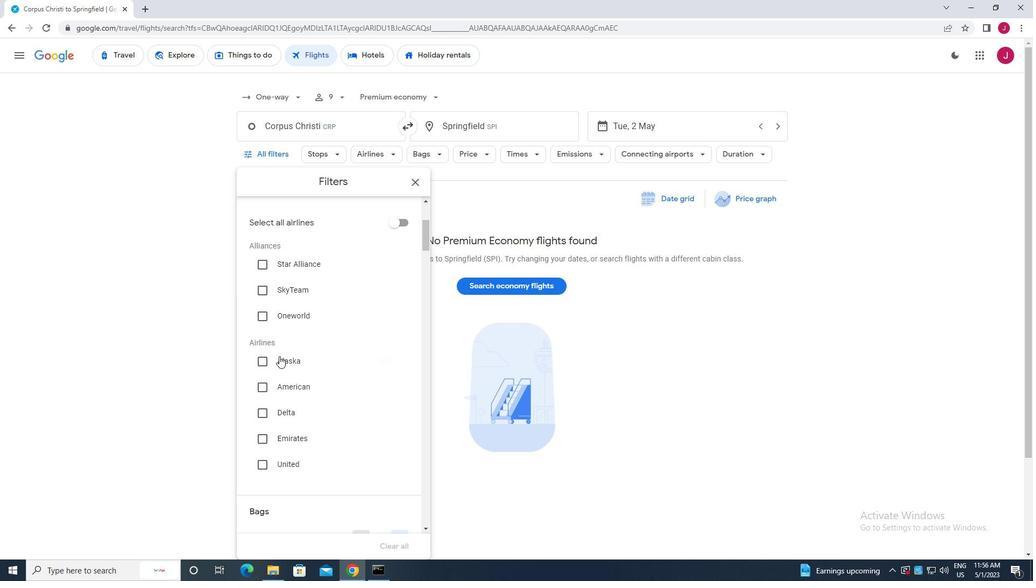 
Action: Mouse pressed left at (263, 361)
Screenshot: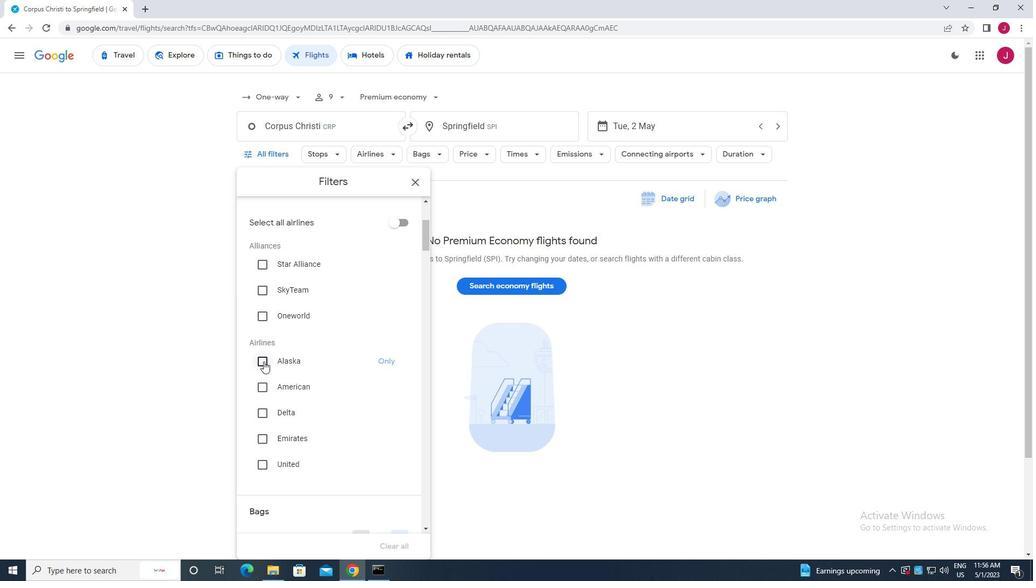 
Action: Mouse moved to (310, 351)
Screenshot: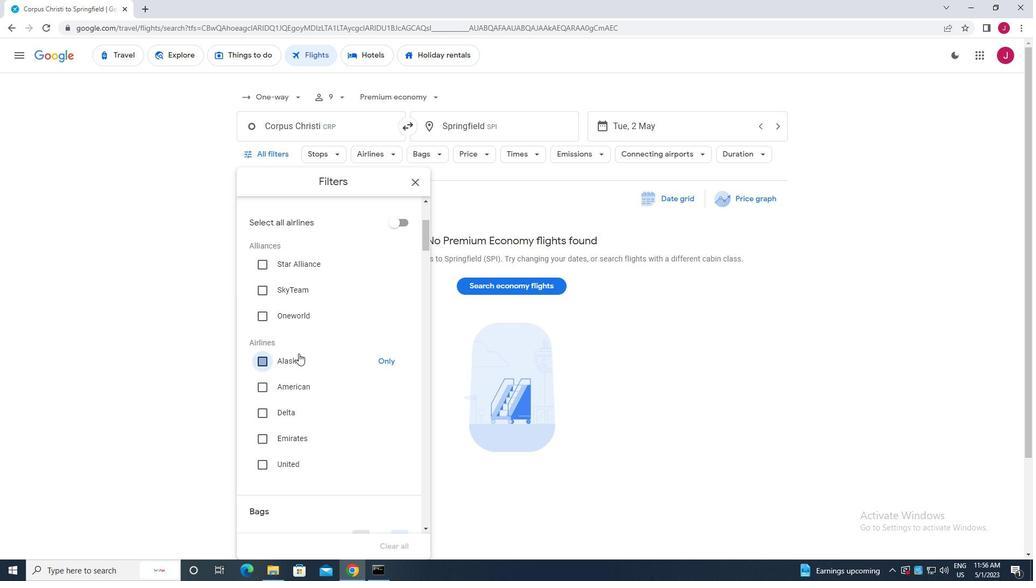 
Action: Mouse scrolled (310, 351) with delta (0, 0)
Screenshot: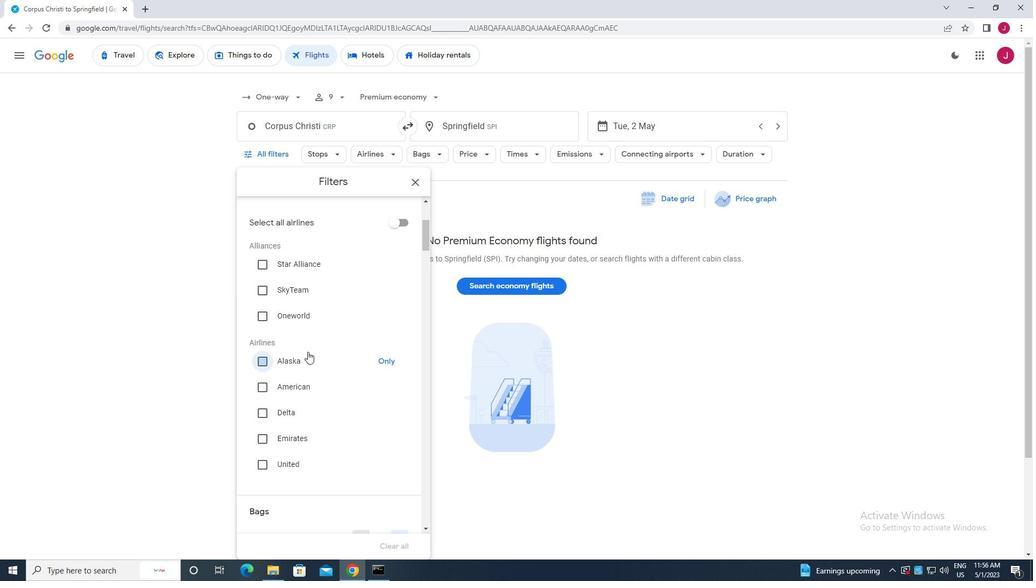 
Action: Mouse scrolled (310, 351) with delta (0, 0)
Screenshot: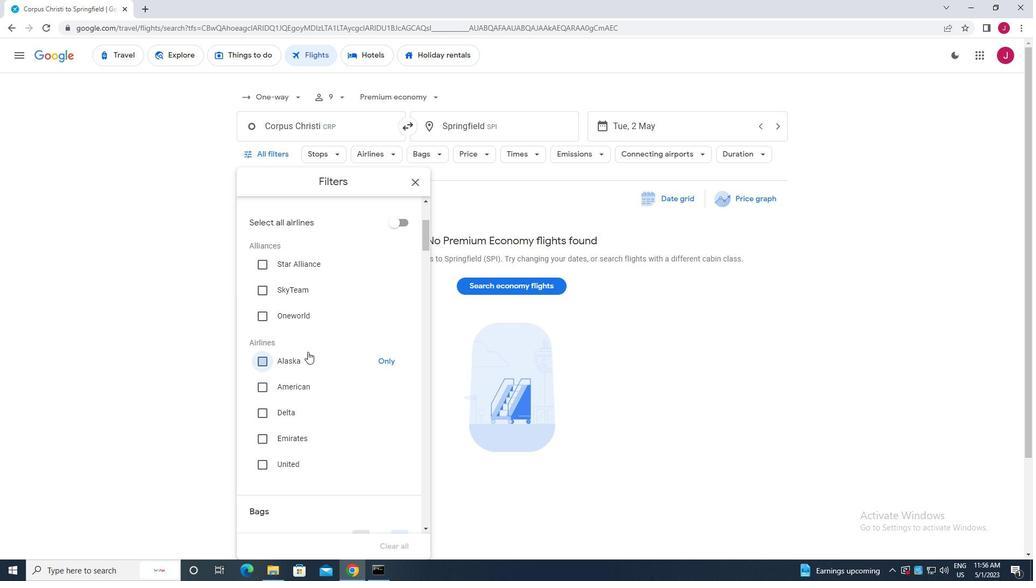 
Action: Mouse scrolled (310, 351) with delta (0, 0)
Screenshot: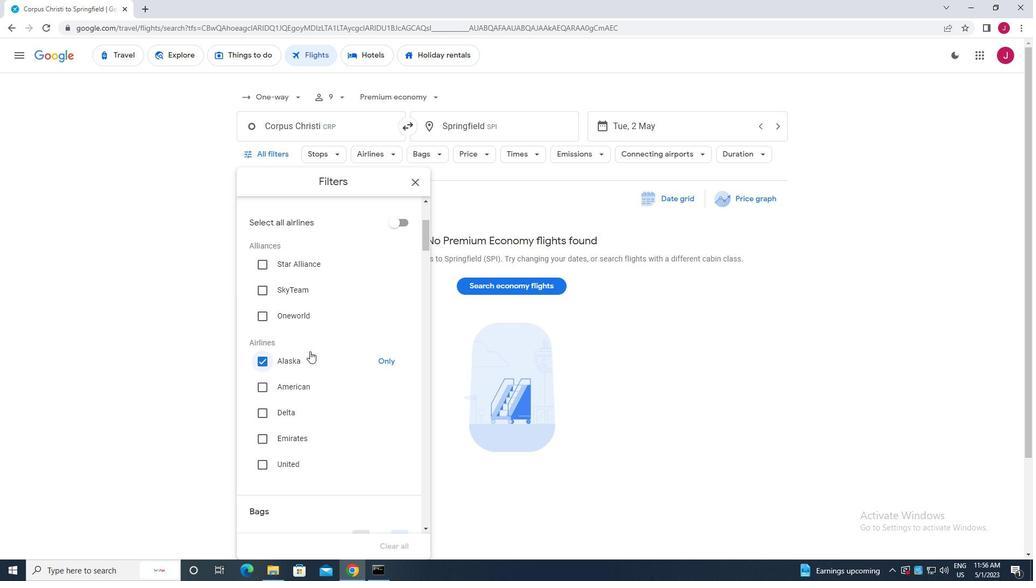 
Action: Mouse scrolled (310, 351) with delta (0, 0)
Screenshot: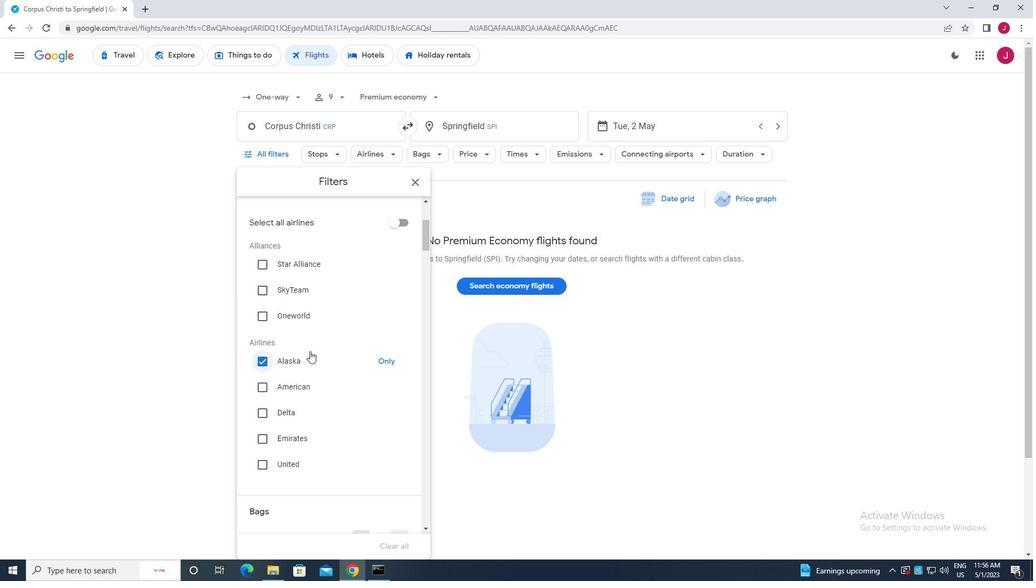 
Action: Mouse scrolled (310, 351) with delta (0, 0)
Screenshot: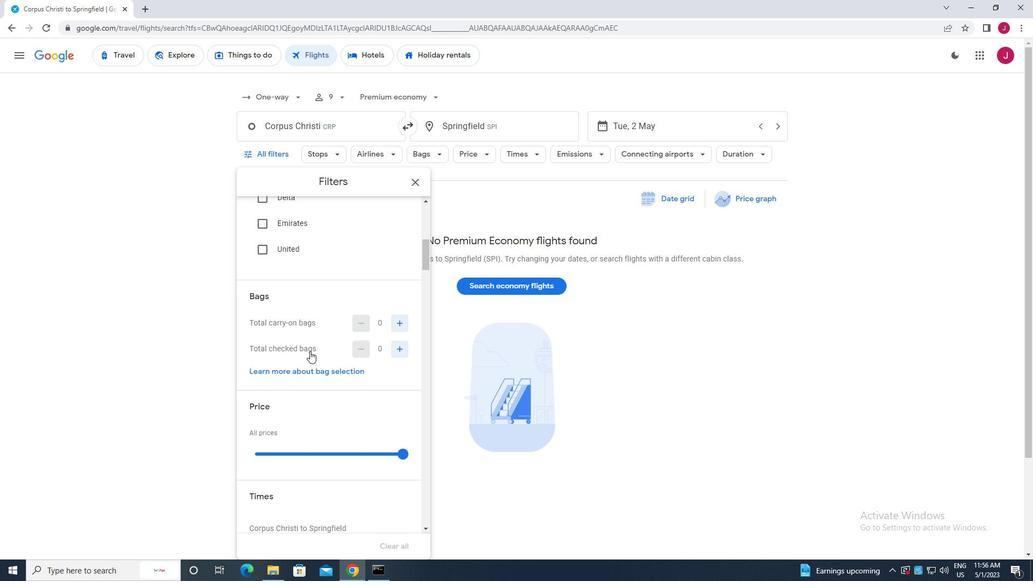 
Action: Mouse moved to (398, 263)
Screenshot: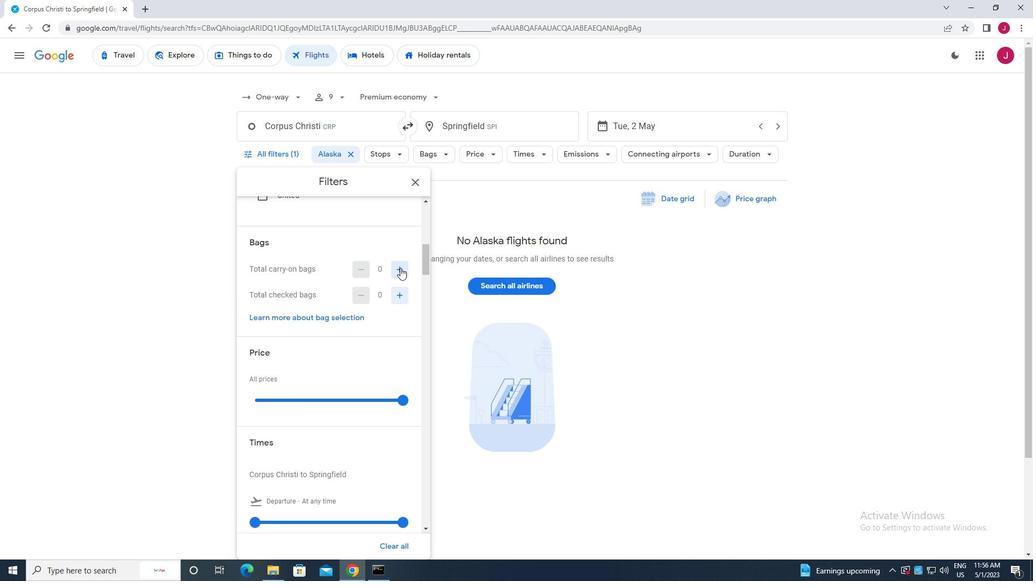 
Action: Mouse pressed left at (398, 263)
Screenshot: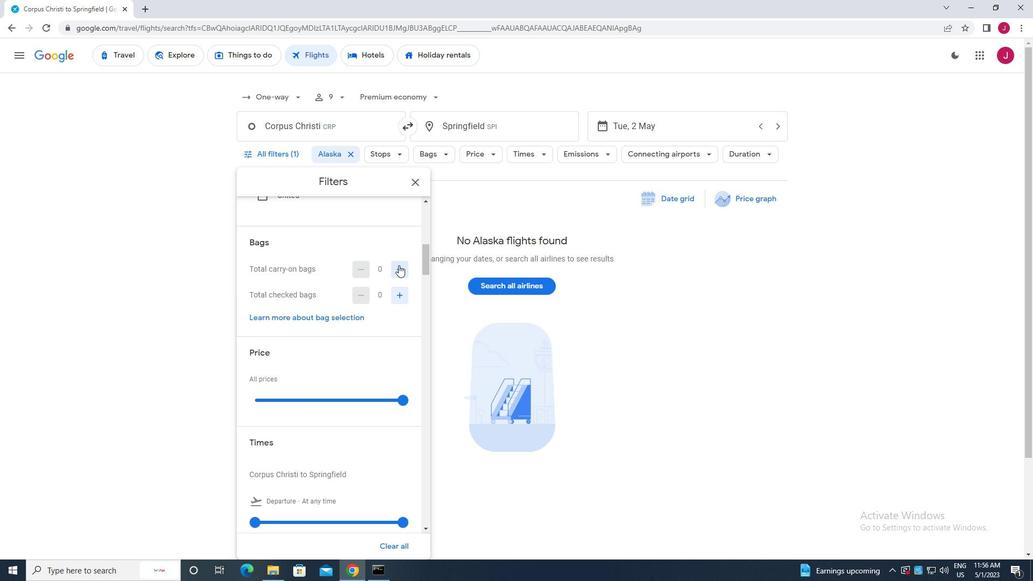 
Action: Mouse moved to (376, 320)
Screenshot: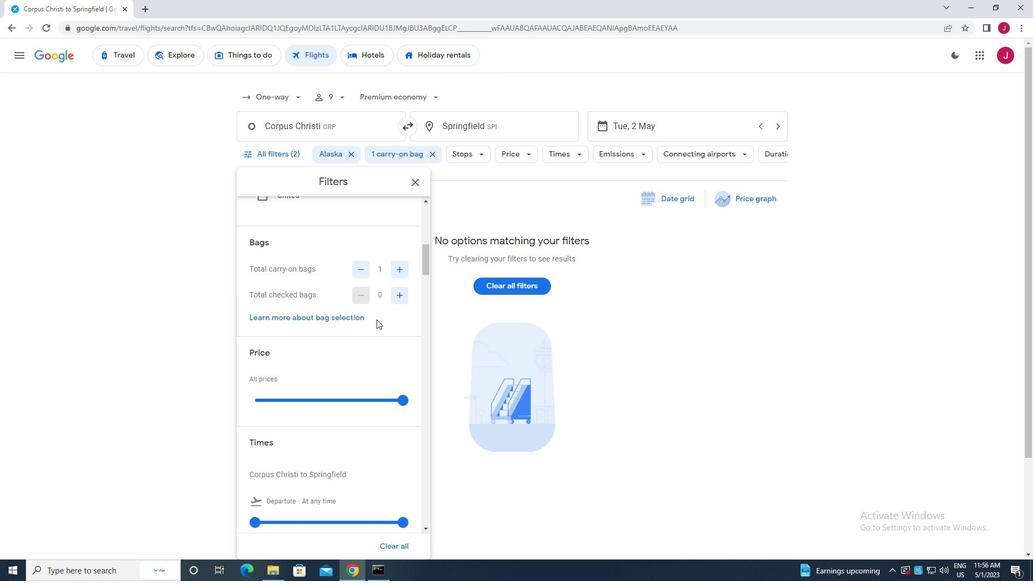 
Action: Mouse scrolled (376, 320) with delta (0, 0)
Screenshot: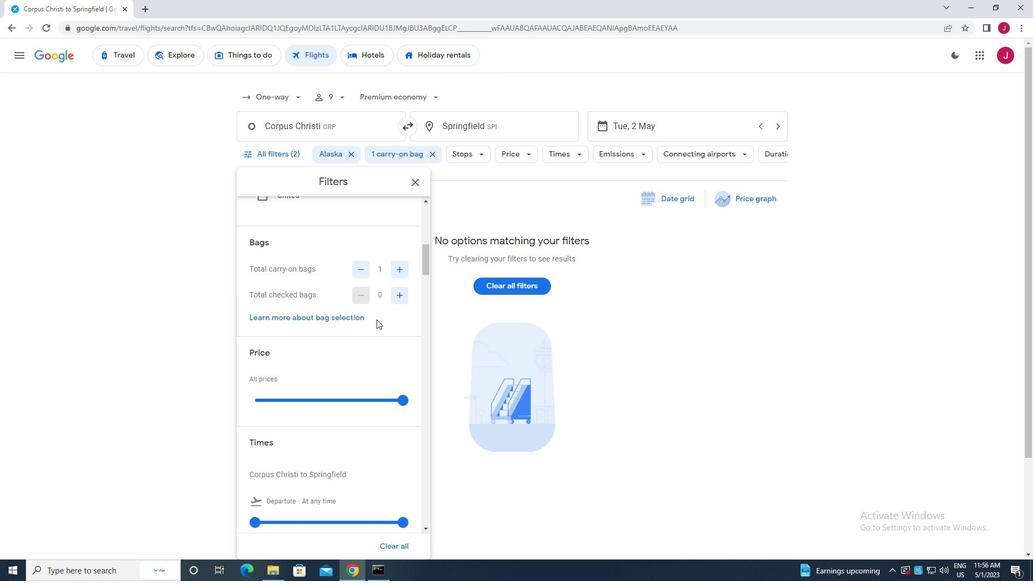 
Action: Mouse moved to (403, 347)
Screenshot: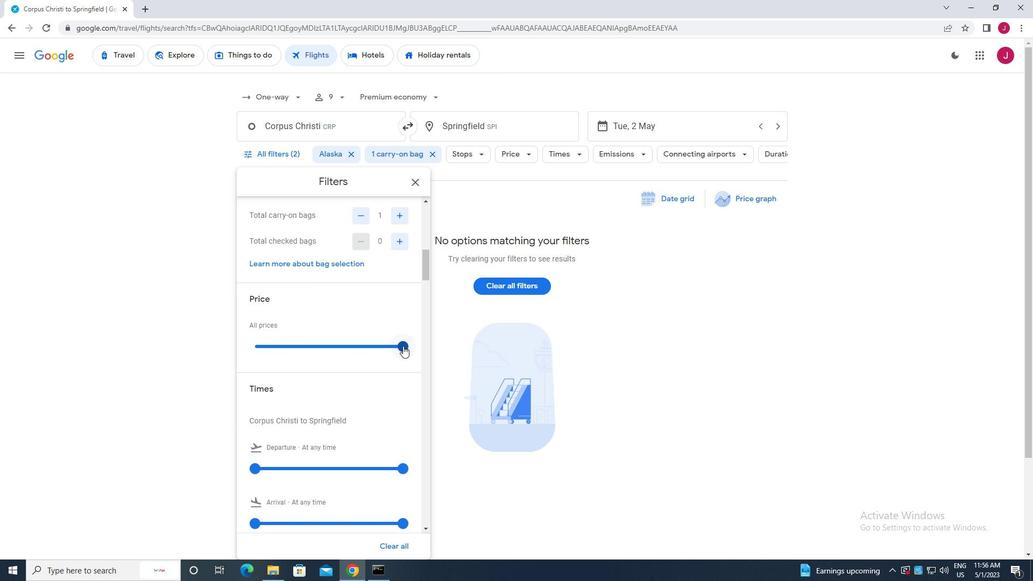 
Action: Mouse pressed left at (403, 347)
Screenshot: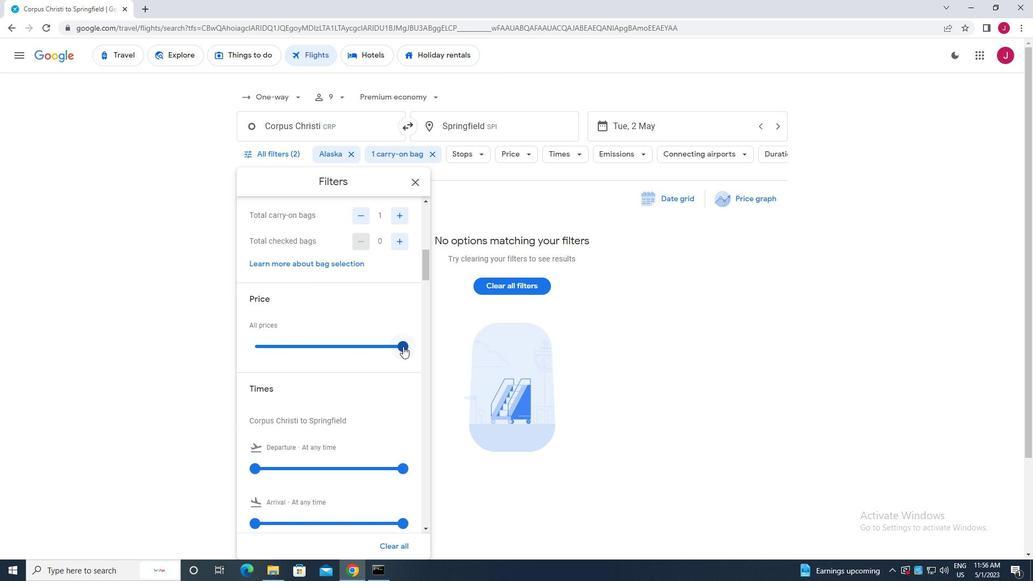 
Action: Mouse moved to (302, 369)
Screenshot: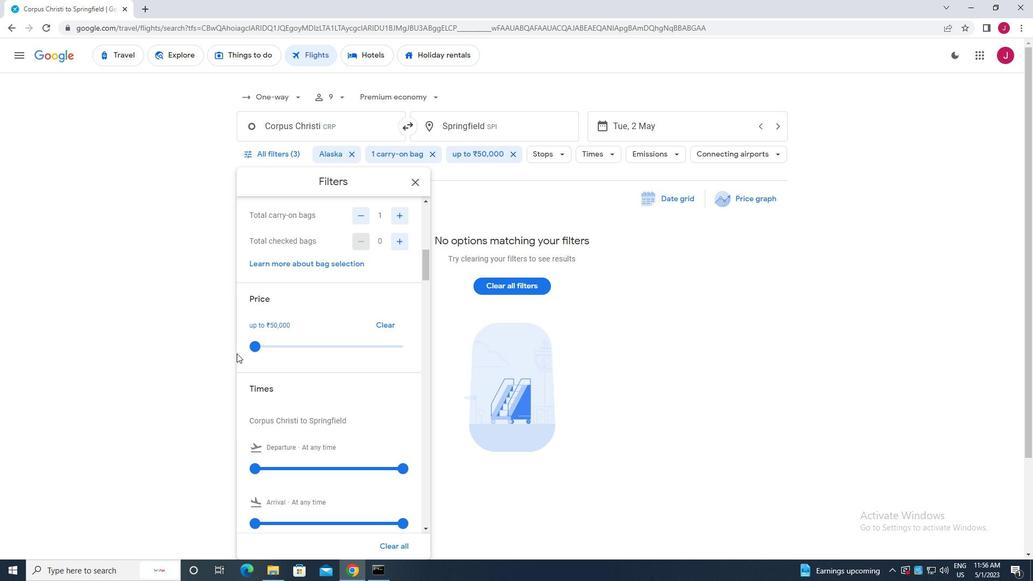 
Action: Mouse scrolled (302, 369) with delta (0, 0)
Screenshot: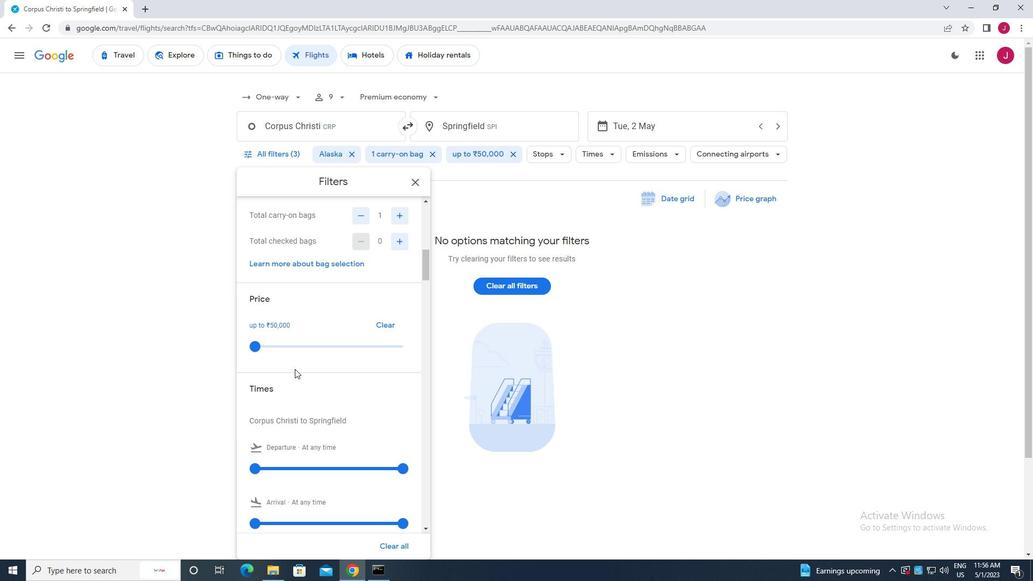 
Action: Mouse scrolled (302, 369) with delta (0, 0)
Screenshot: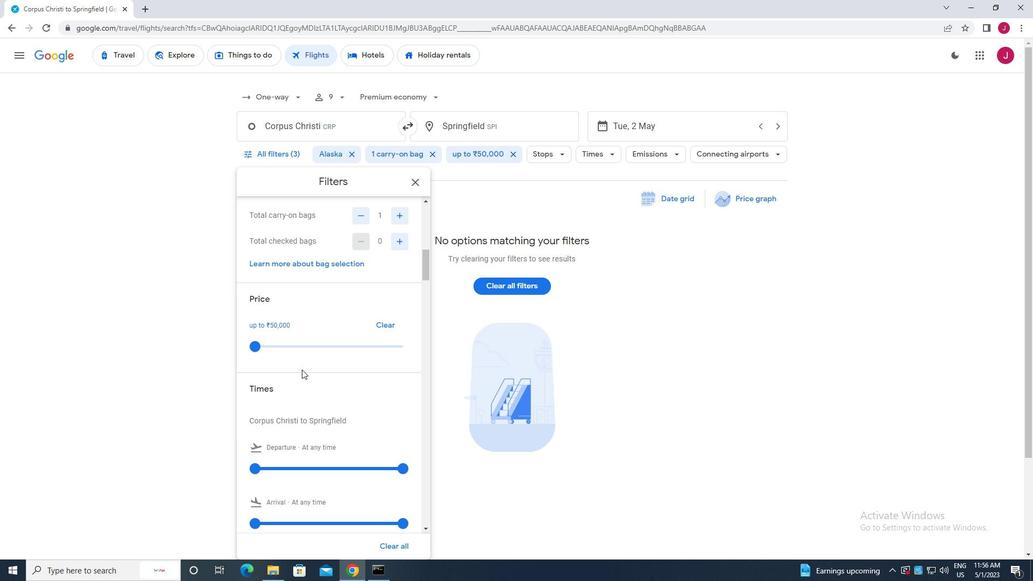 
Action: Mouse moved to (255, 359)
Screenshot: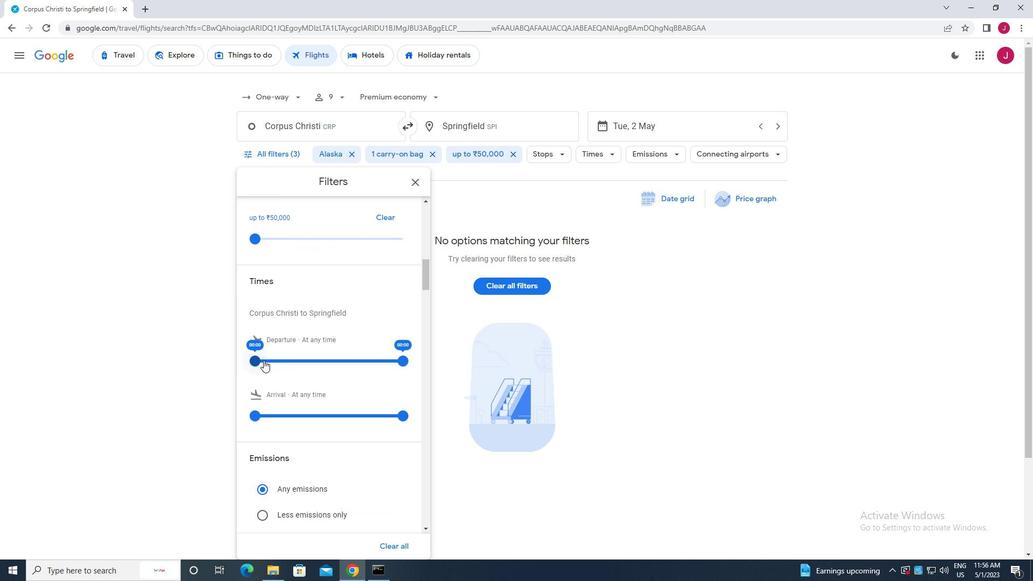 
Action: Mouse pressed left at (255, 359)
Screenshot: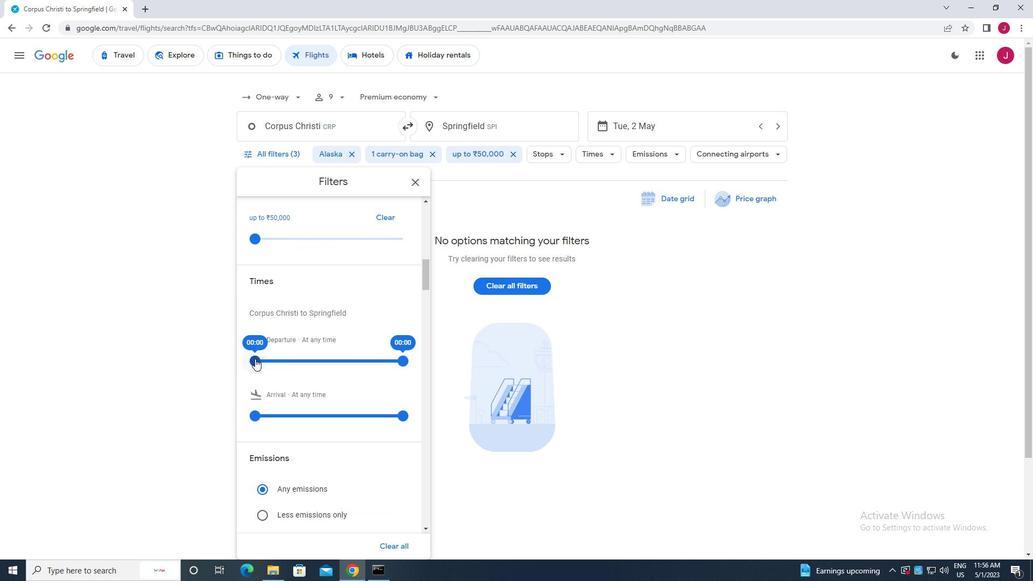 
Action: Mouse moved to (402, 361)
Screenshot: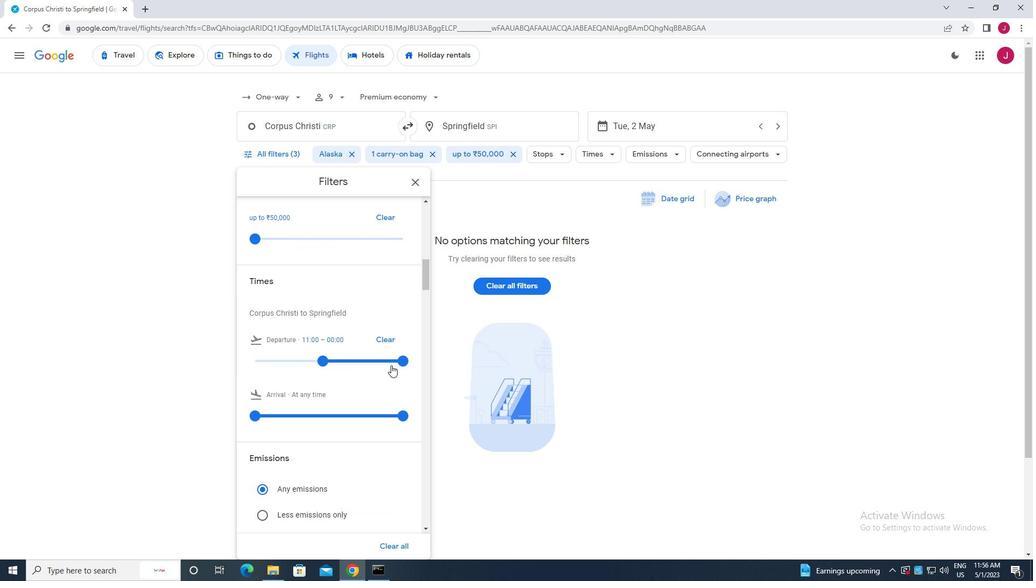
Action: Mouse pressed left at (402, 361)
Screenshot: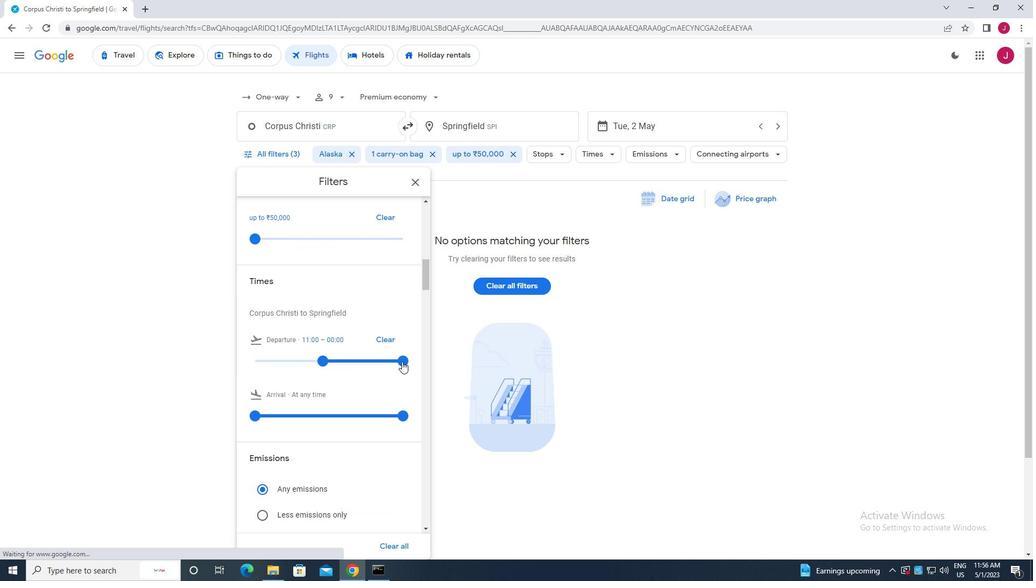 
Action: Mouse moved to (416, 184)
Screenshot: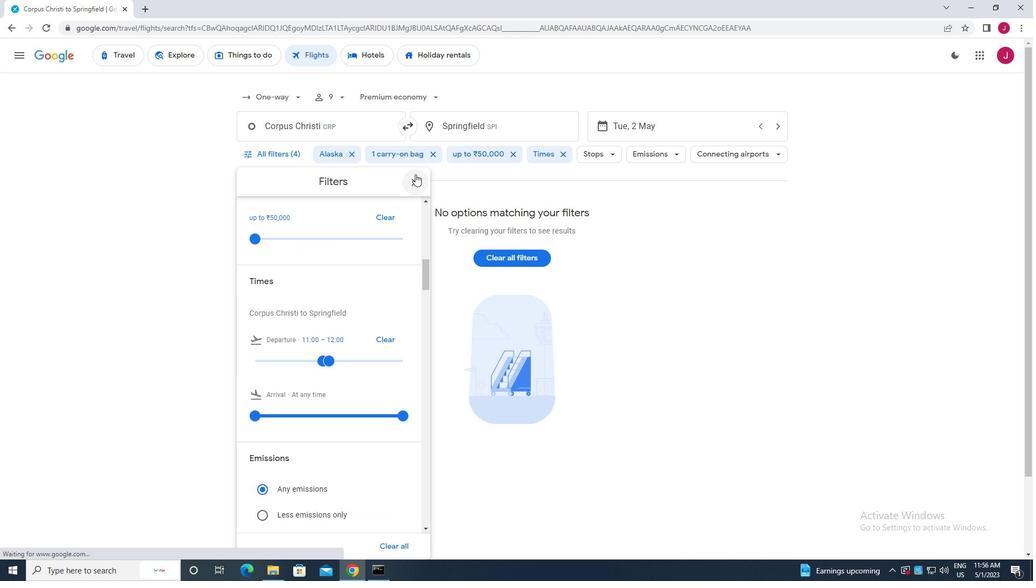 
Action: Mouse pressed left at (416, 184)
Screenshot: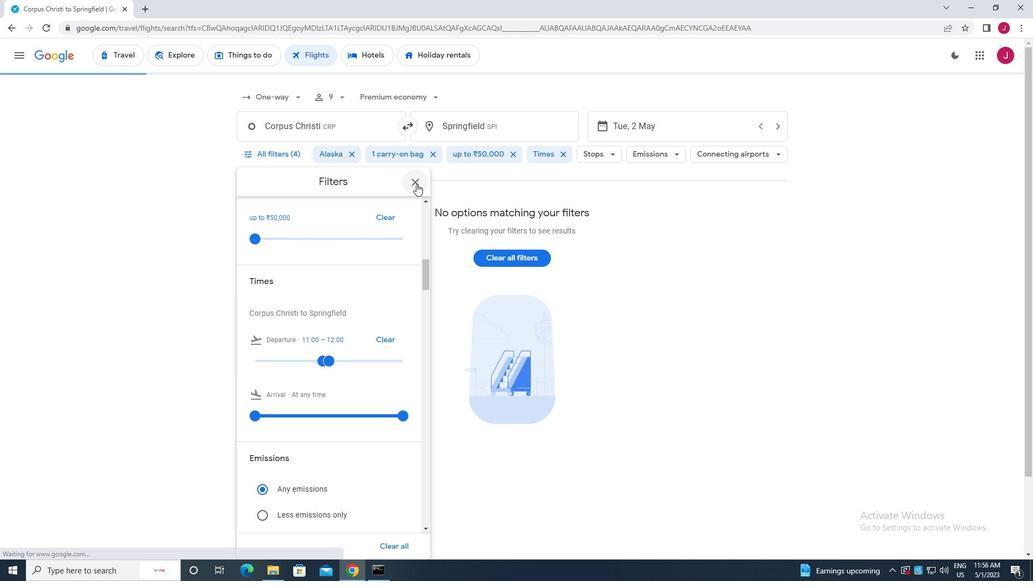 
Action: Mouse moved to (409, 184)
Screenshot: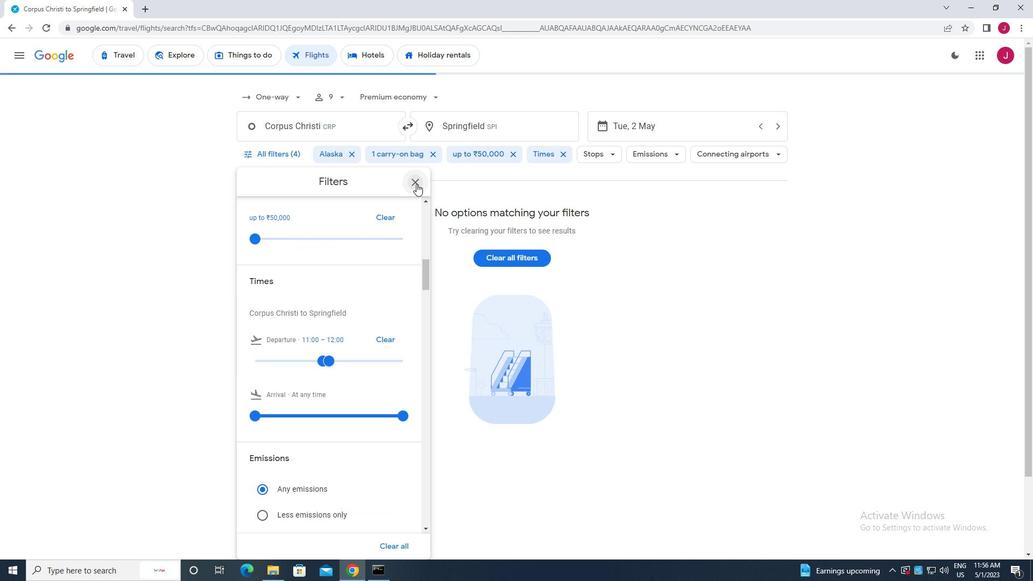 
